 Task: Change IN PROGRESS as Status of Issue Issue0000000156 in Backlog  in Scrum Project Project0000000032 in Jira. Change IN PROGRESS as Status of Issue Issue0000000158 in Backlog  in Scrum Project Project0000000032 in Jira. Change IN PROGRESS as Status of Issue Issue0000000160 in Backlog  in Scrum Project Project0000000032 in Jira. Assign Person0000000061 as Assignee of Issue Issue0000000151 in Backlog  in Scrum Project Project0000000031 in Jira. Assign Person0000000061 as Assignee of Issue Issue0000000152 in Backlog  in Scrum Project Project0000000031 in Jira
Action: Mouse moved to (360, 214)
Screenshot: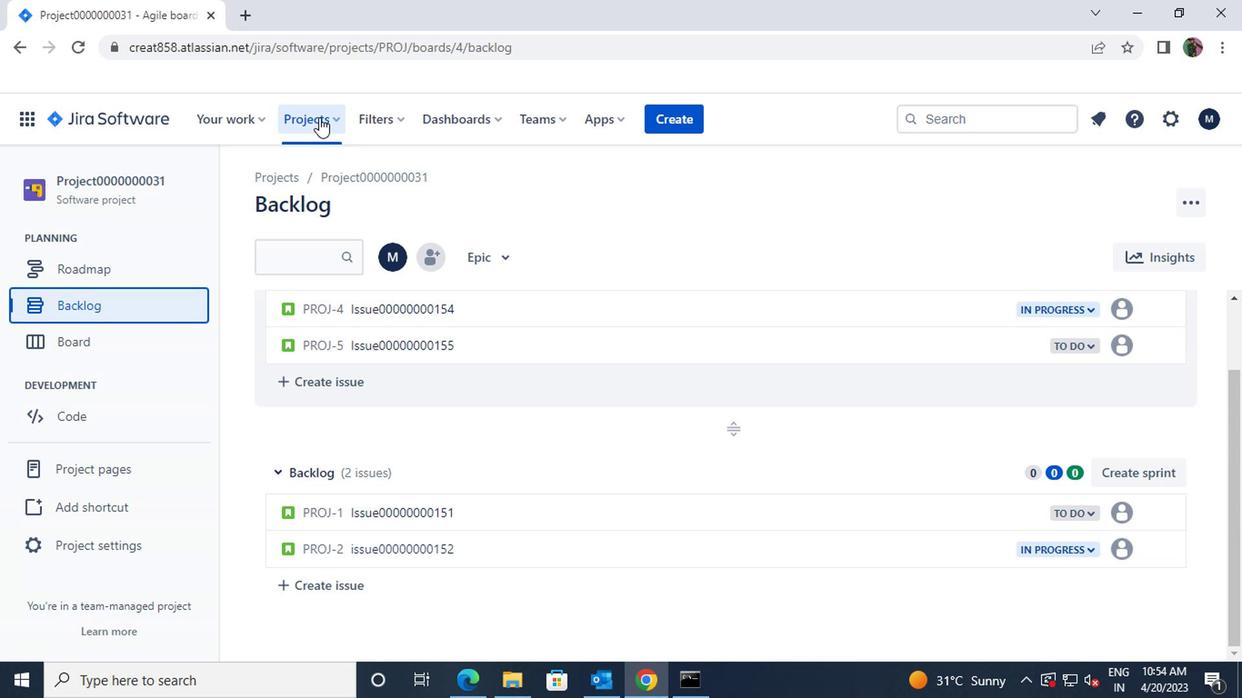 
Action: Mouse pressed left at (360, 214)
Screenshot: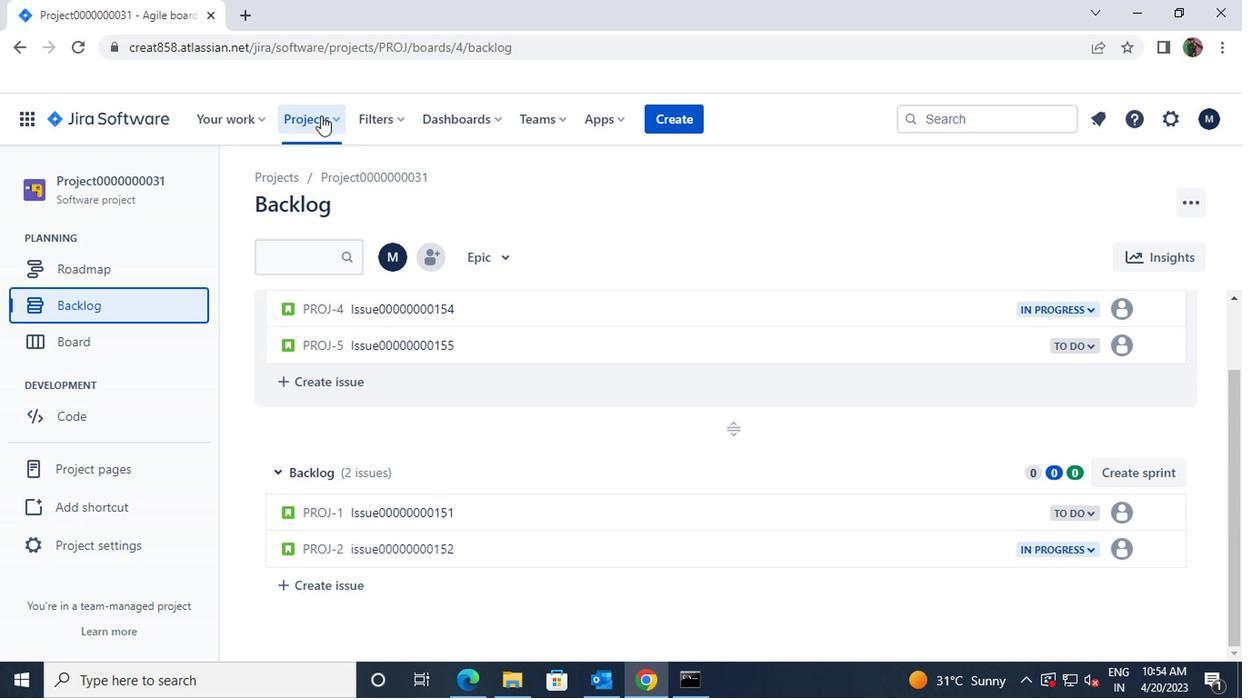 
Action: Mouse moved to (389, 299)
Screenshot: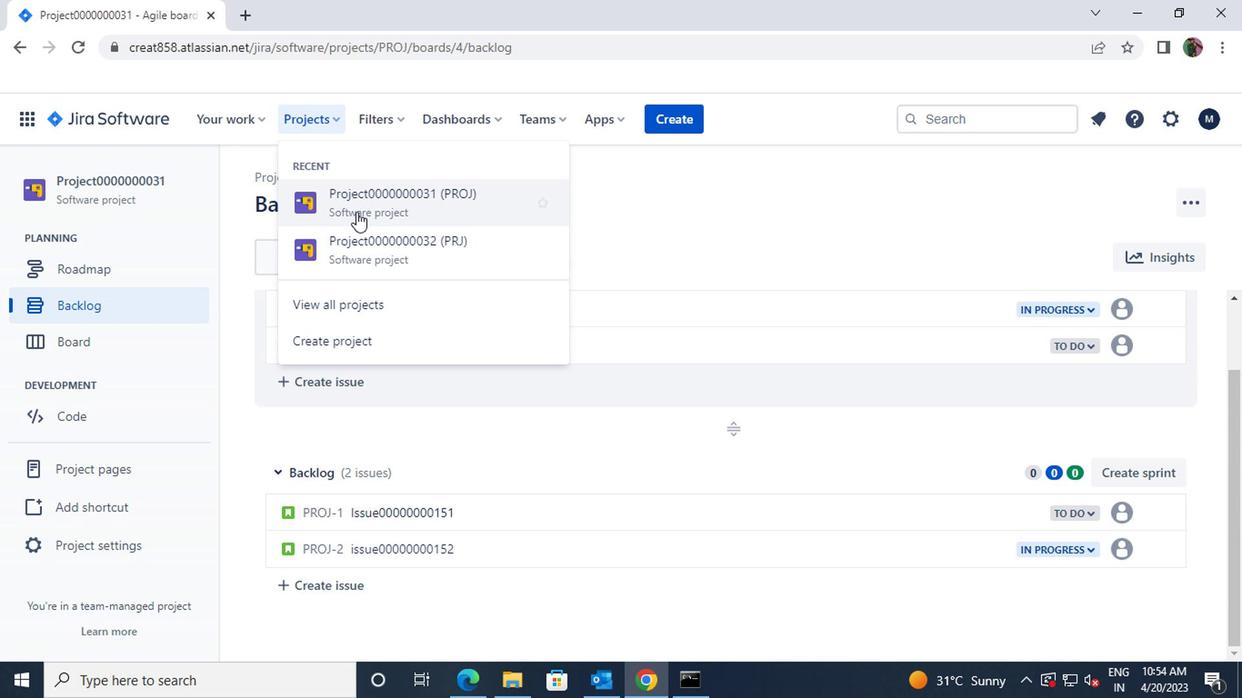 
Action: Mouse pressed left at (389, 299)
Screenshot: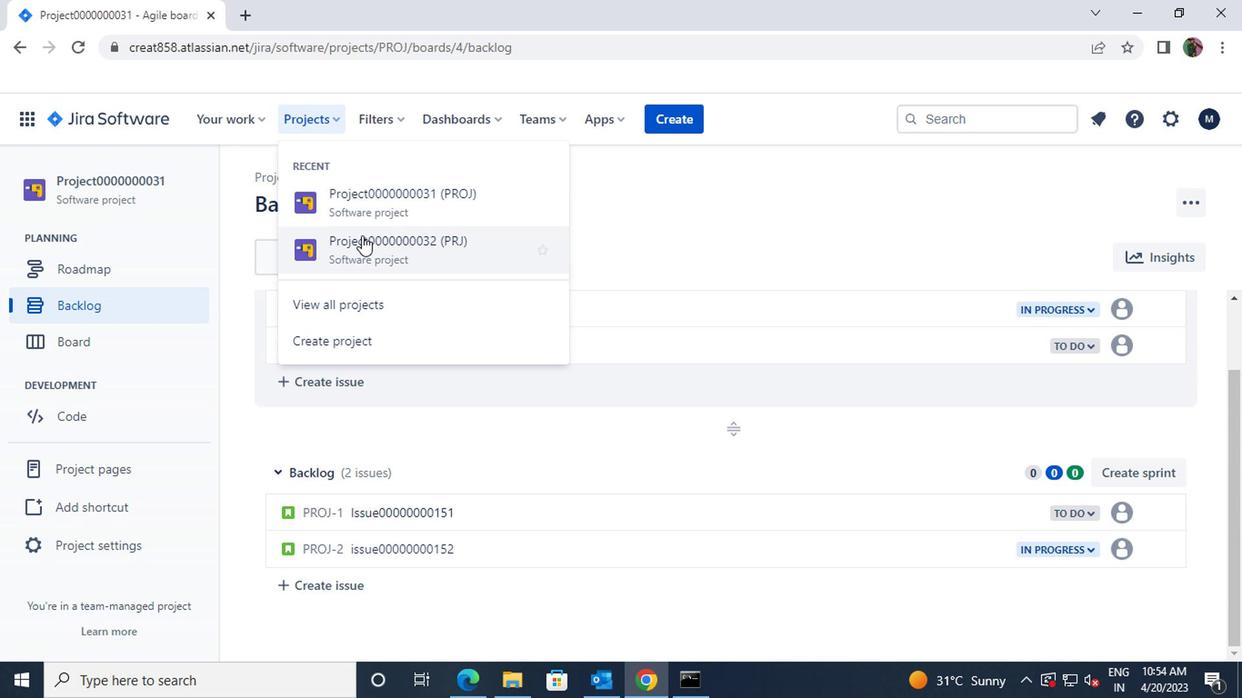 
Action: Mouse moved to (214, 352)
Screenshot: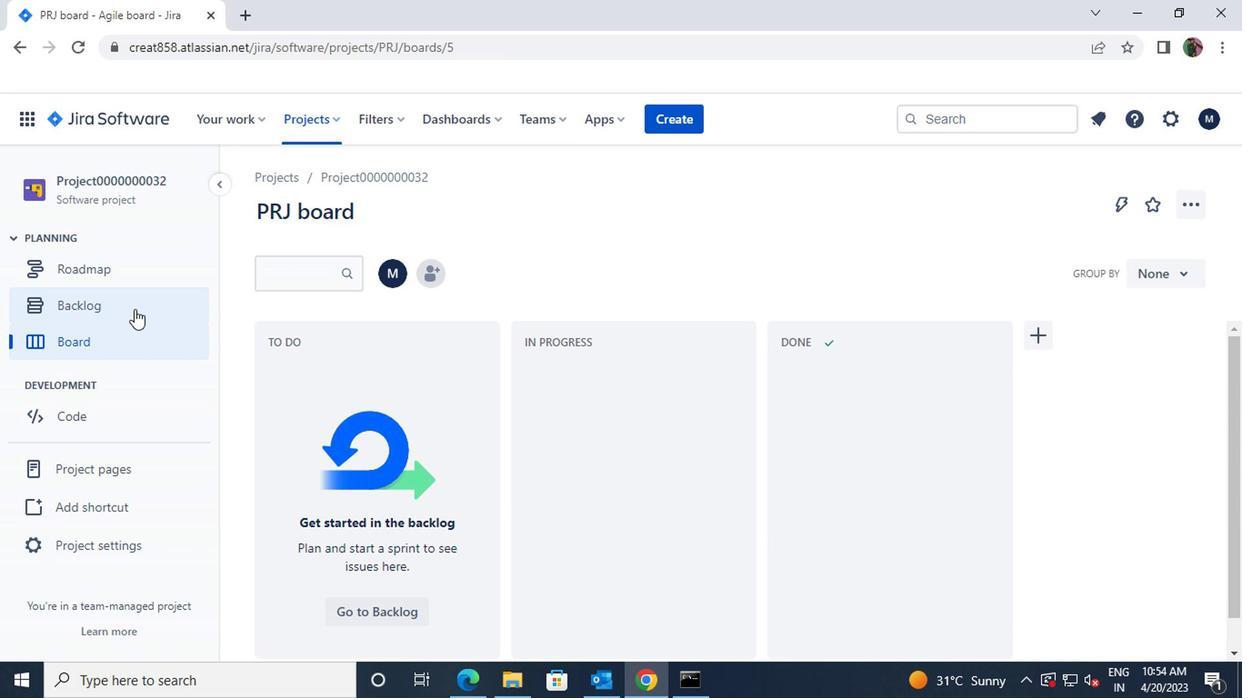 
Action: Mouse pressed left at (214, 352)
Screenshot: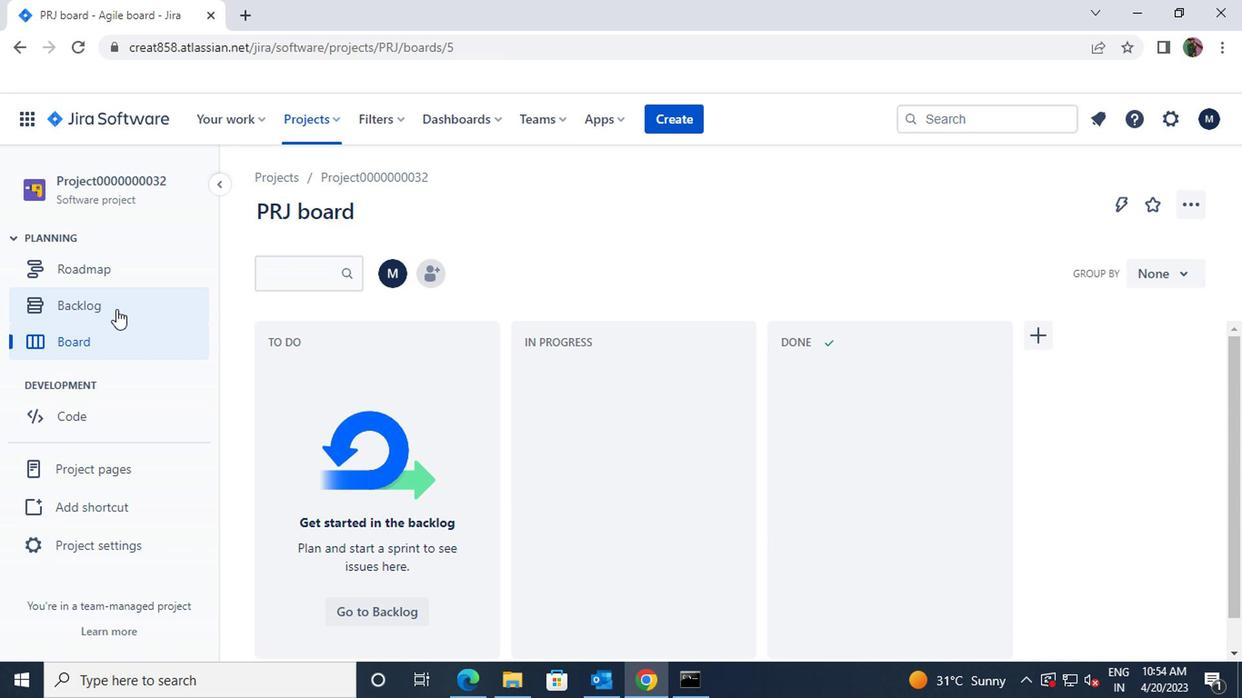 
Action: Mouse moved to (909, 385)
Screenshot: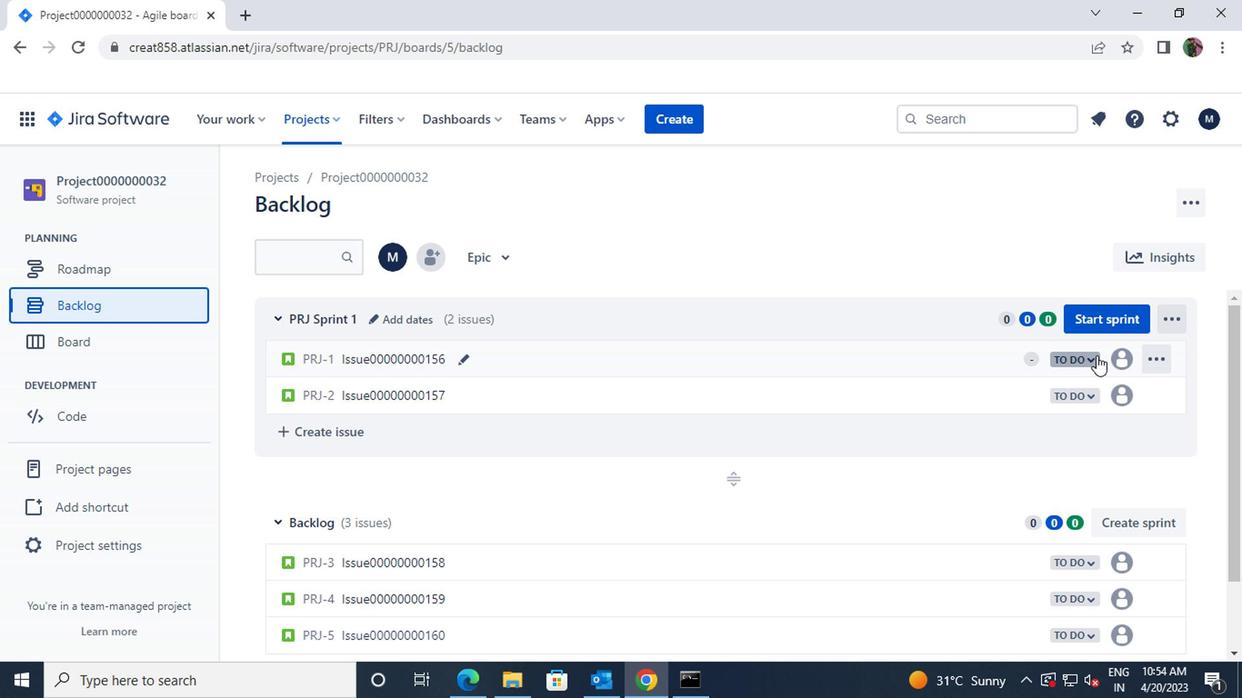 
Action: Mouse pressed left at (909, 385)
Screenshot: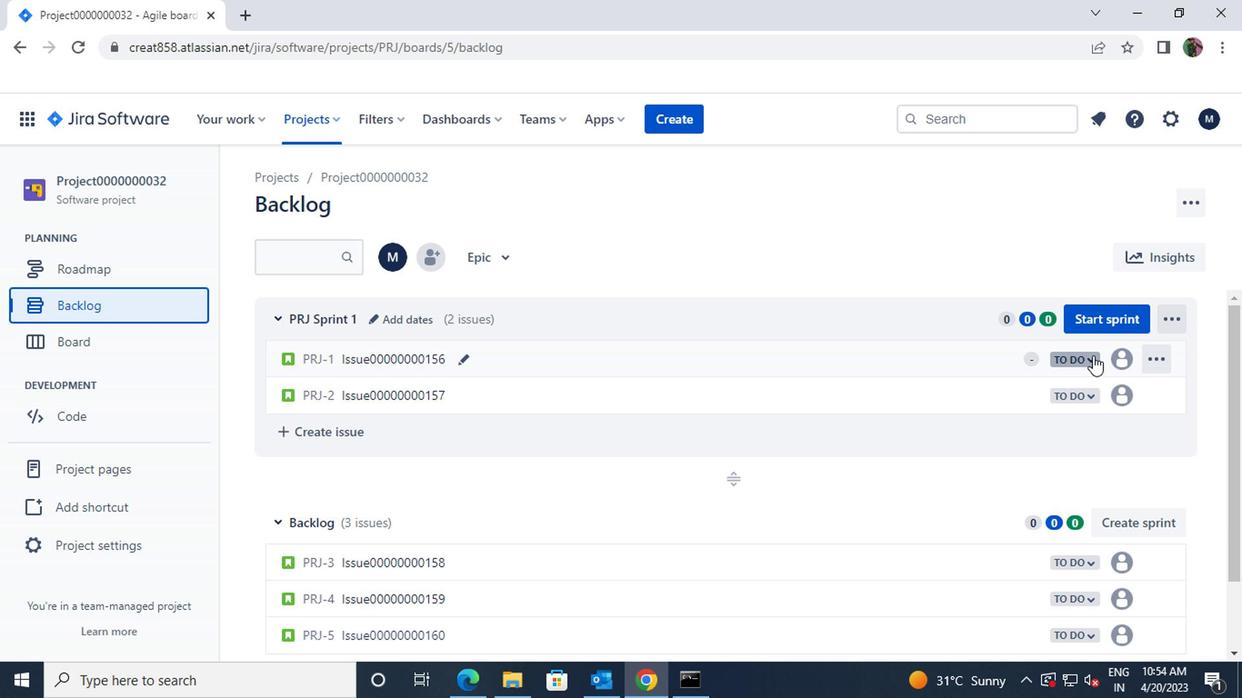 
Action: Mouse moved to (817, 409)
Screenshot: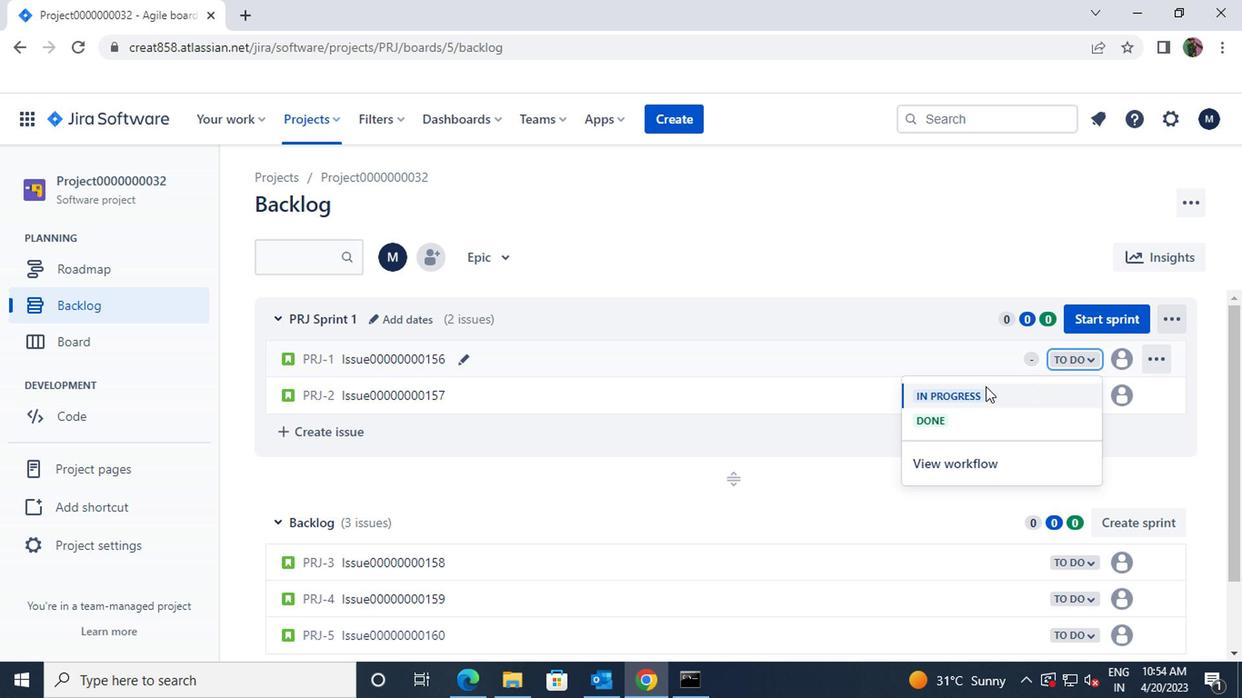 
Action: Mouse pressed left at (817, 409)
Screenshot: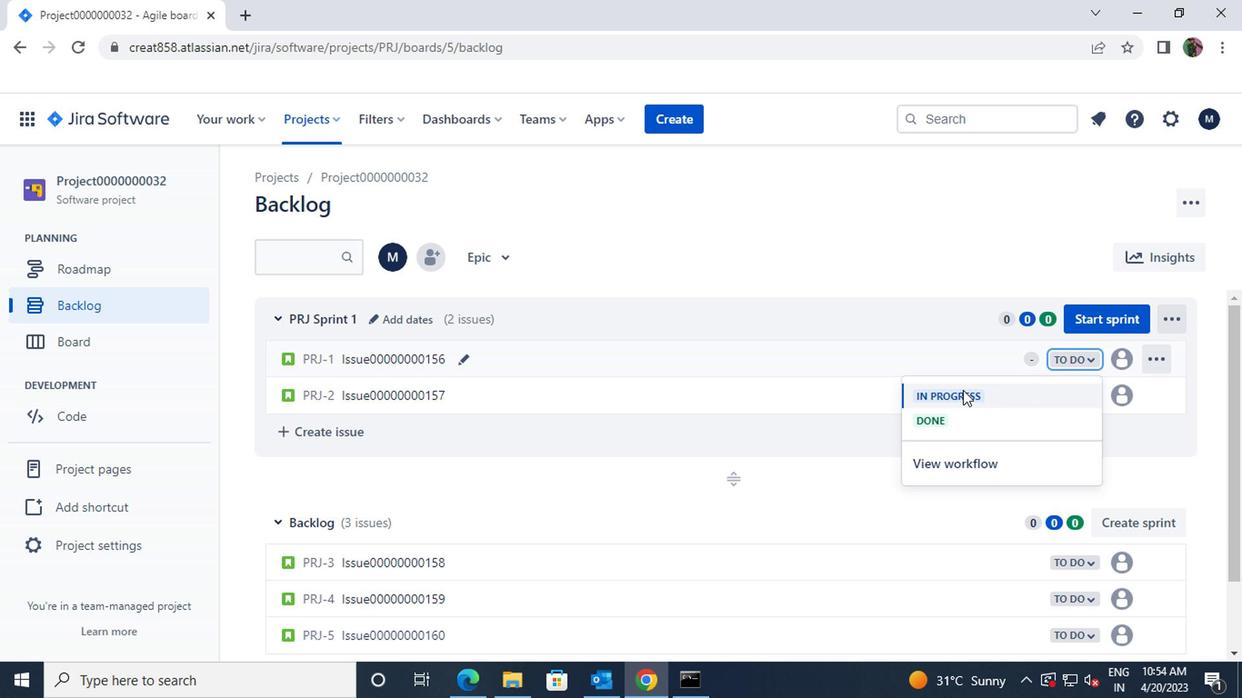 
Action: Mouse moved to (909, 532)
Screenshot: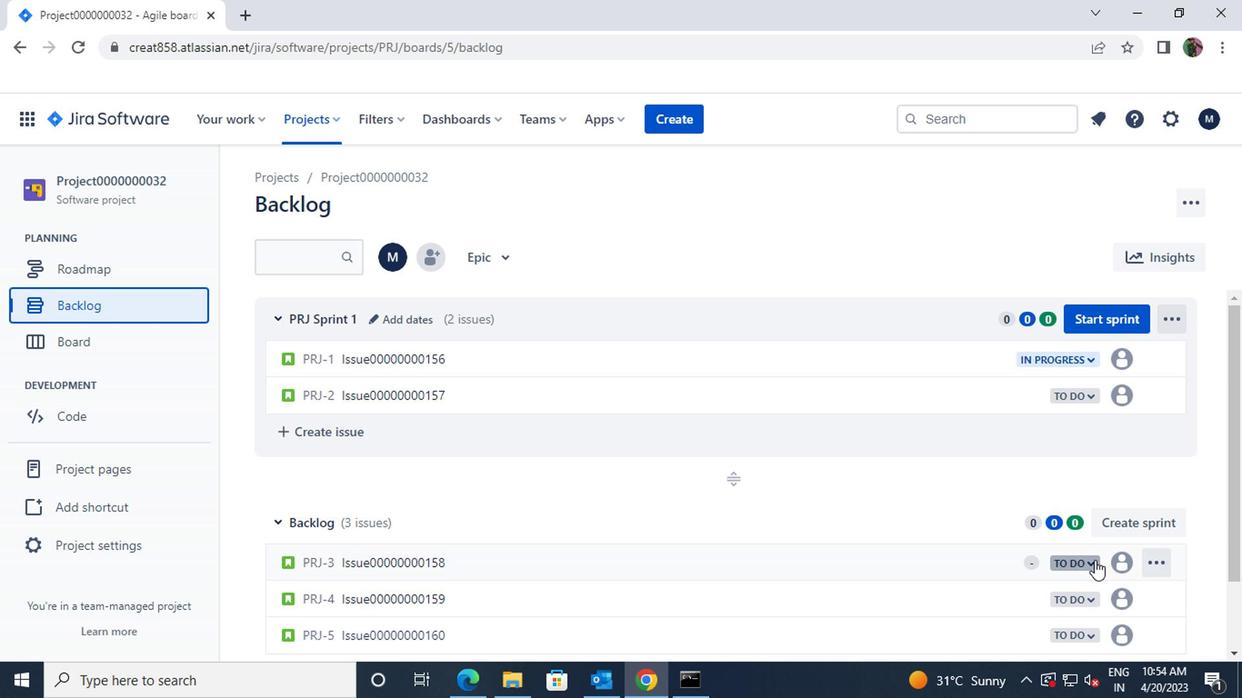 
Action: Mouse pressed left at (909, 532)
Screenshot: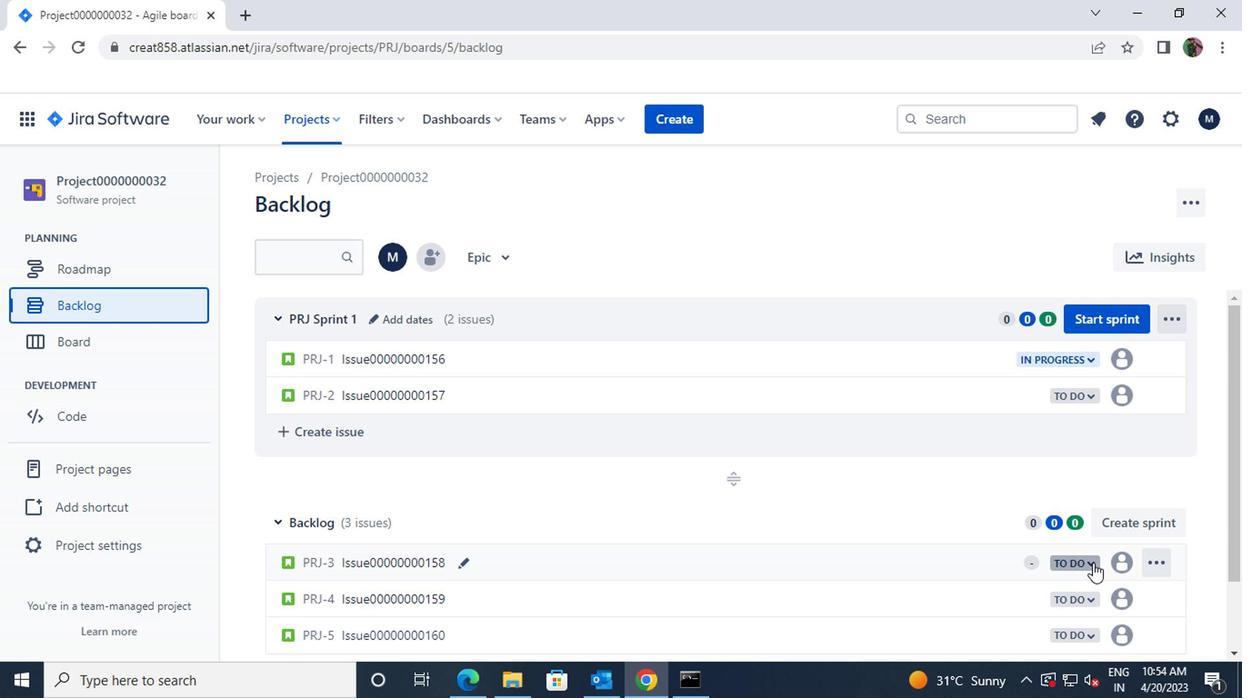 
Action: Mouse moved to (822, 456)
Screenshot: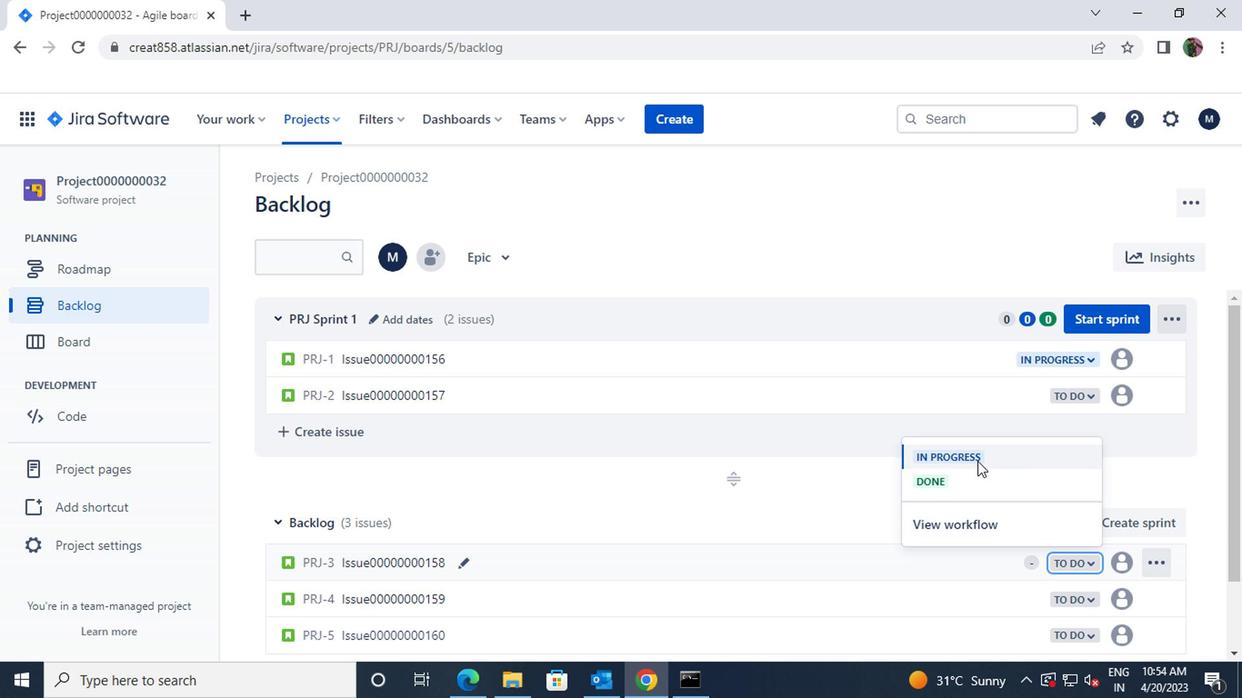 
Action: Mouse pressed left at (822, 456)
Screenshot: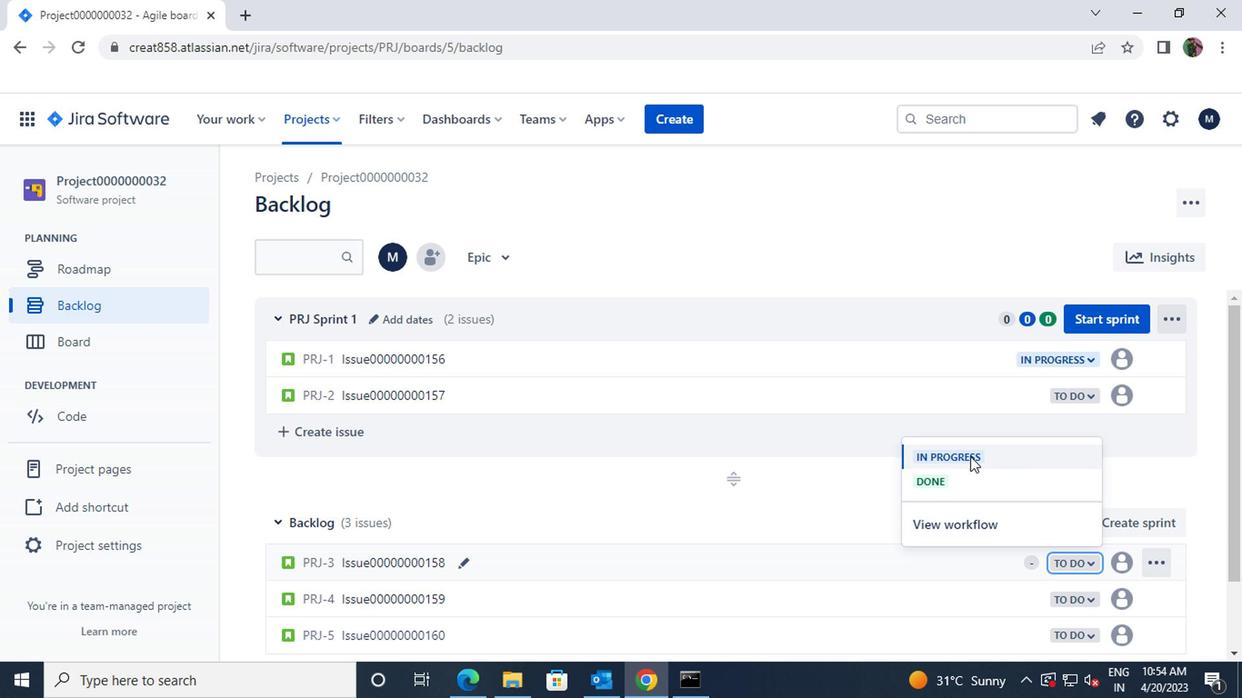 
Action: Mouse scrolled (822, 456) with delta (0, 0)
Screenshot: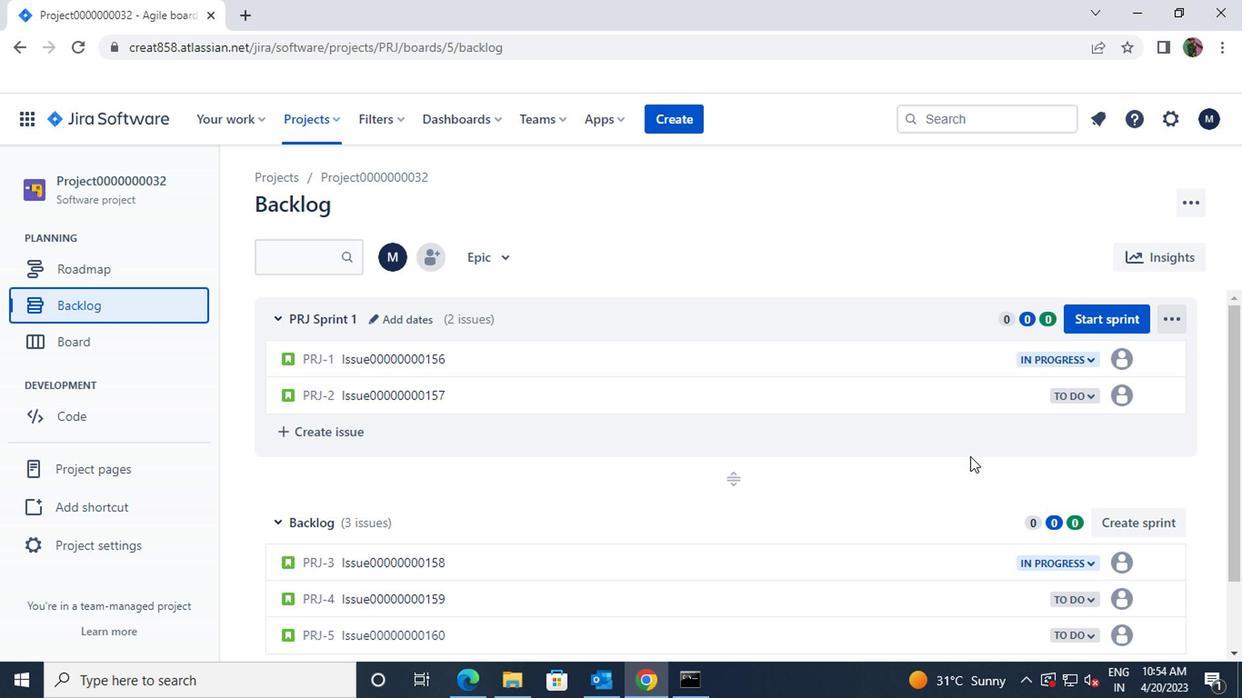 
Action: Mouse scrolled (822, 456) with delta (0, 0)
Screenshot: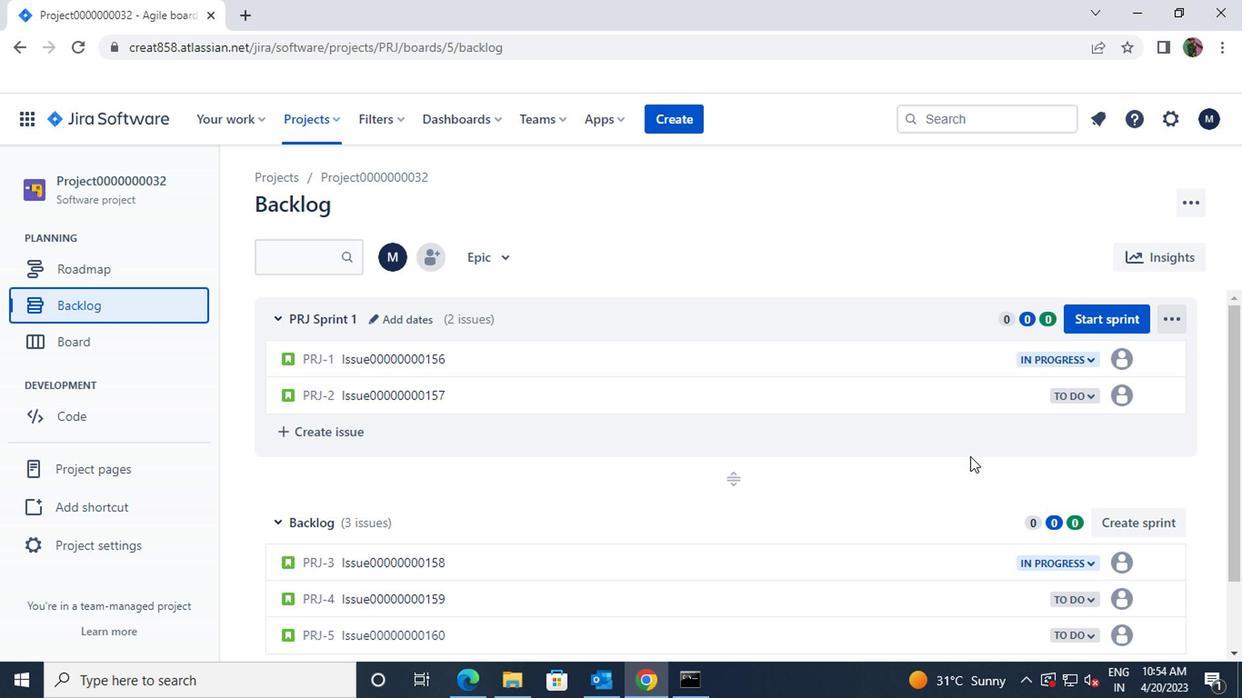 
Action: Mouse moved to (906, 521)
Screenshot: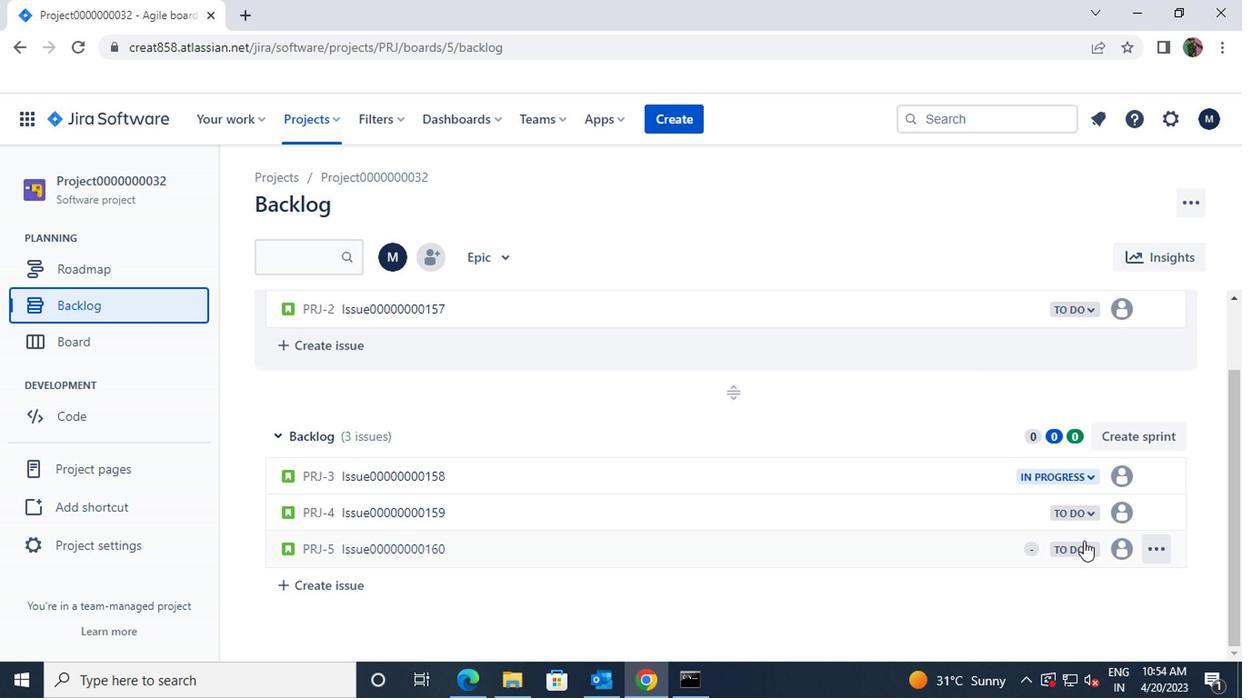 
Action: Mouse pressed left at (906, 521)
Screenshot: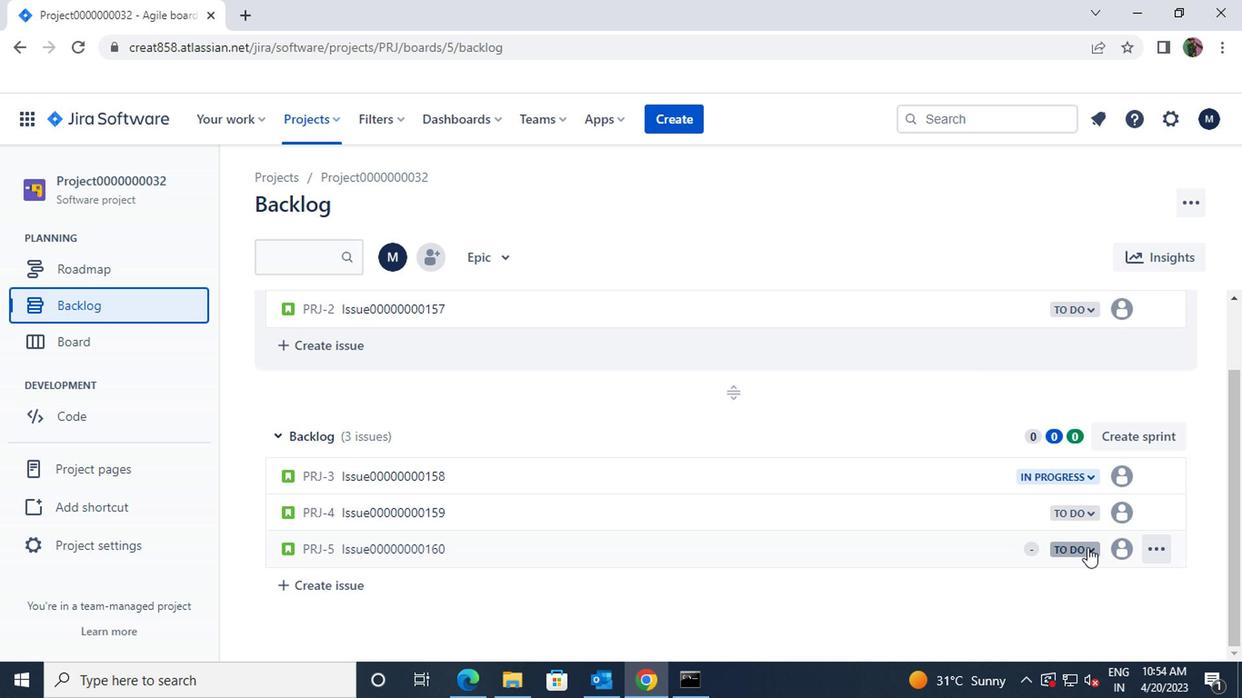 
Action: Mouse moved to (816, 447)
Screenshot: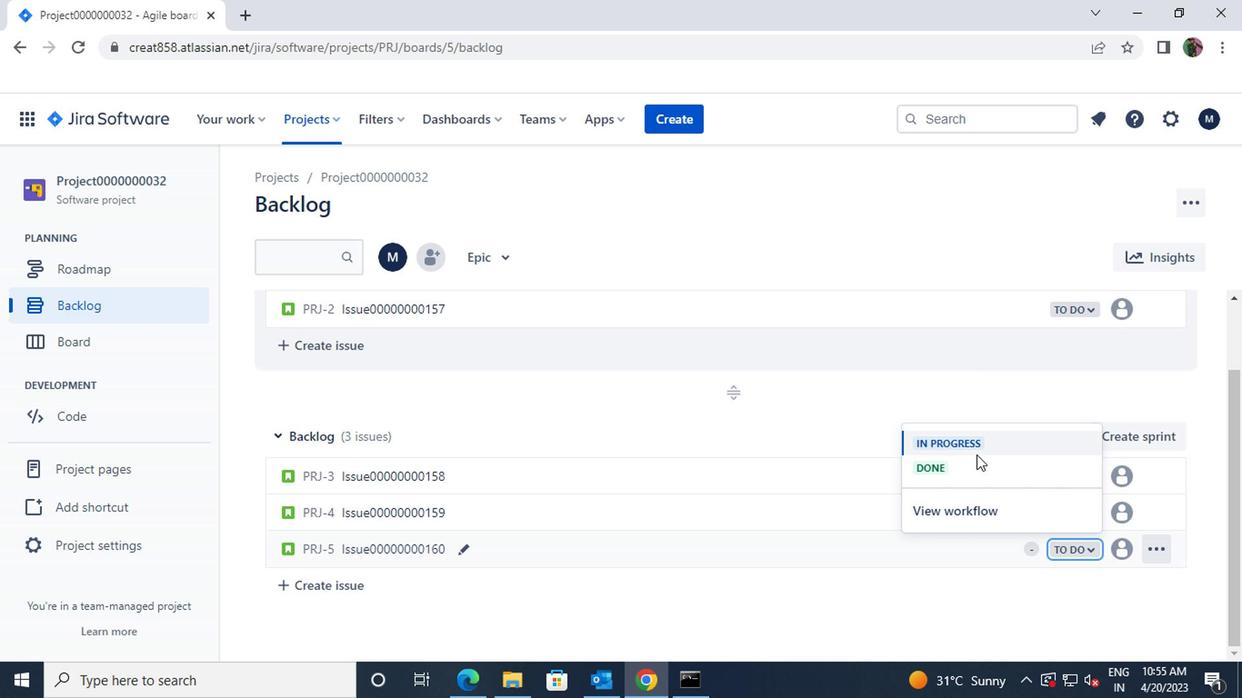 
Action: Mouse pressed left at (816, 447)
Screenshot: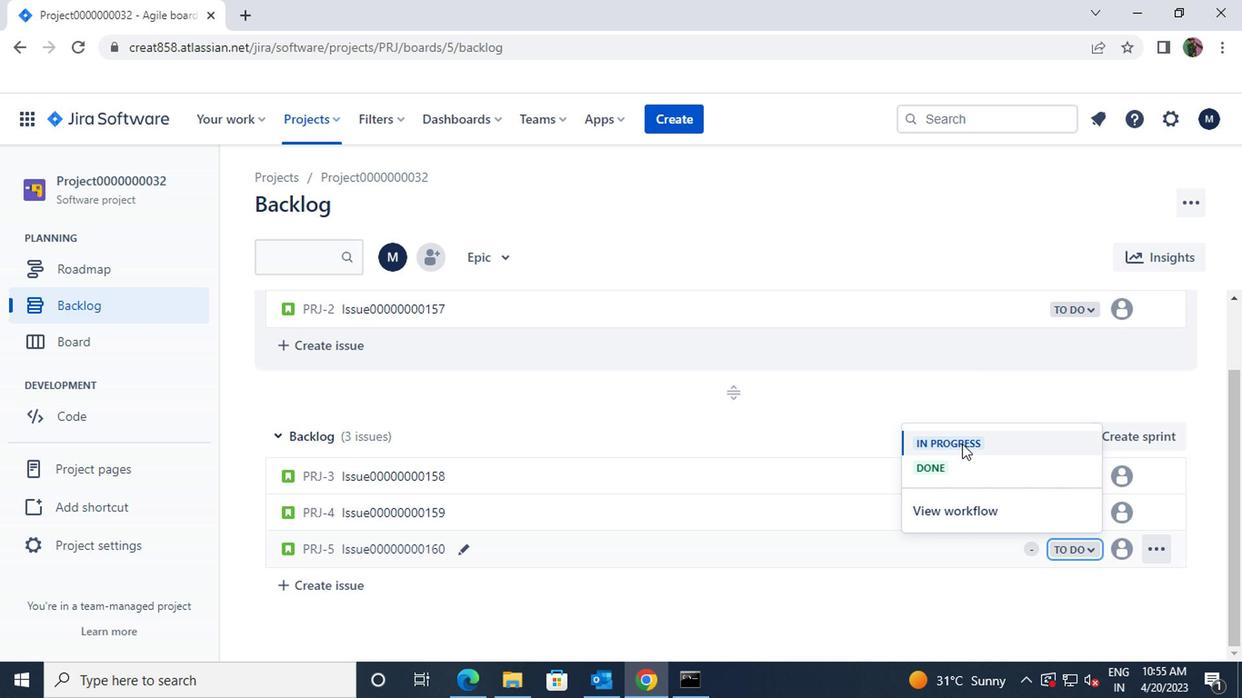 
Action: Mouse moved to (374, 220)
Screenshot: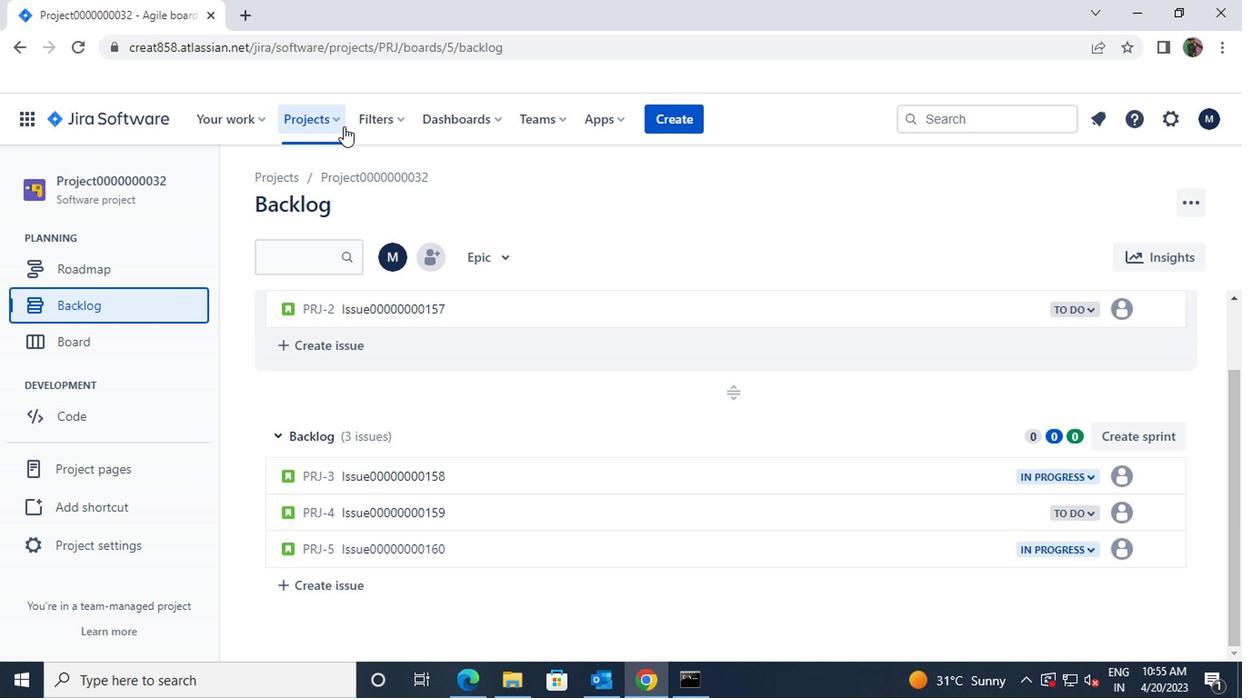 
Action: Mouse pressed left at (374, 220)
Screenshot: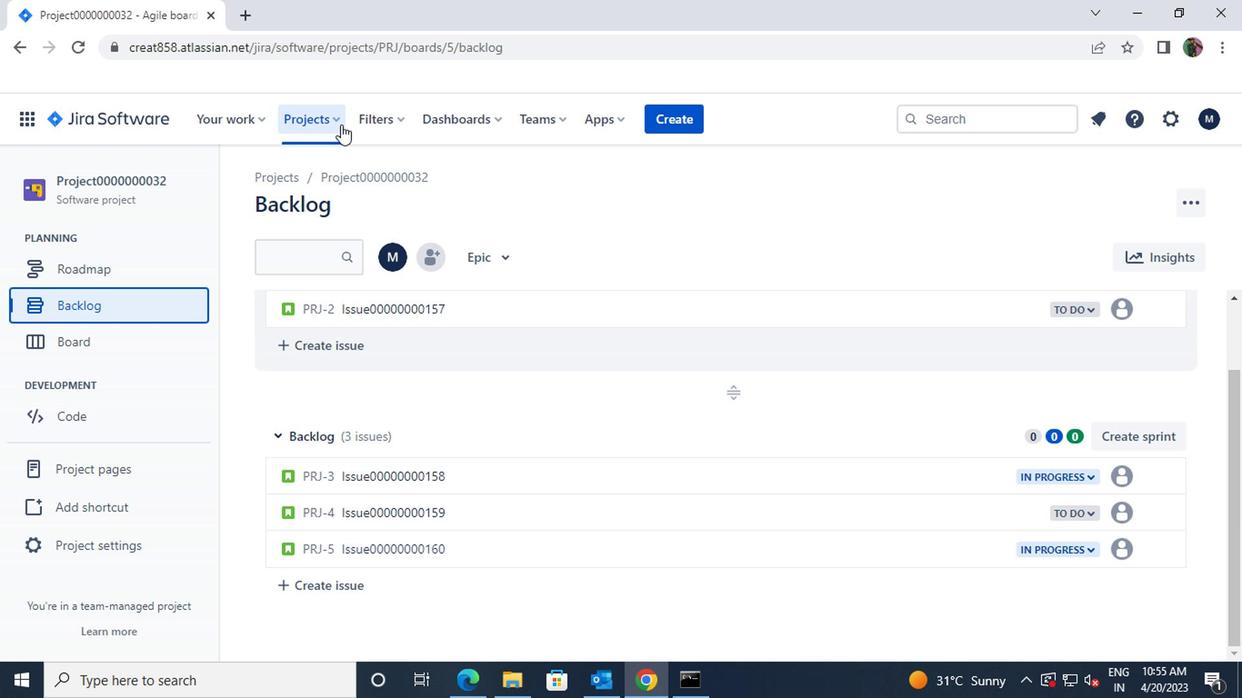 
Action: Mouse moved to (388, 266)
Screenshot: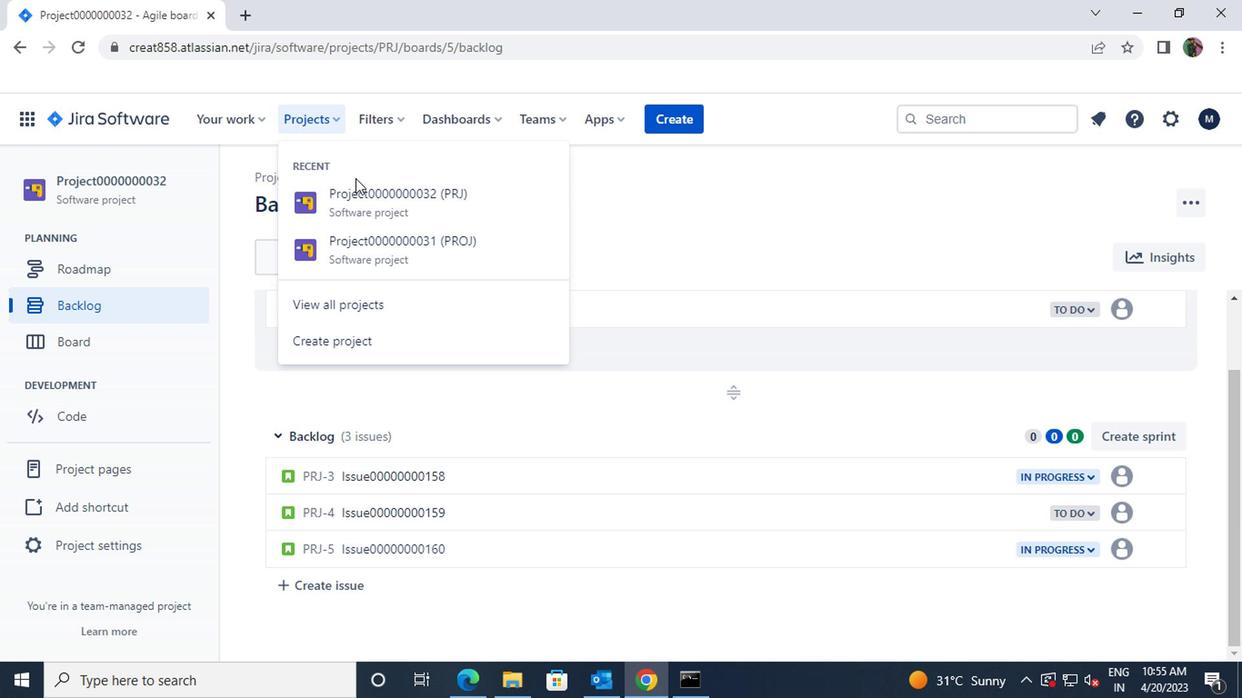 
Action: Mouse pressed left at (388, 266)
Screenshot: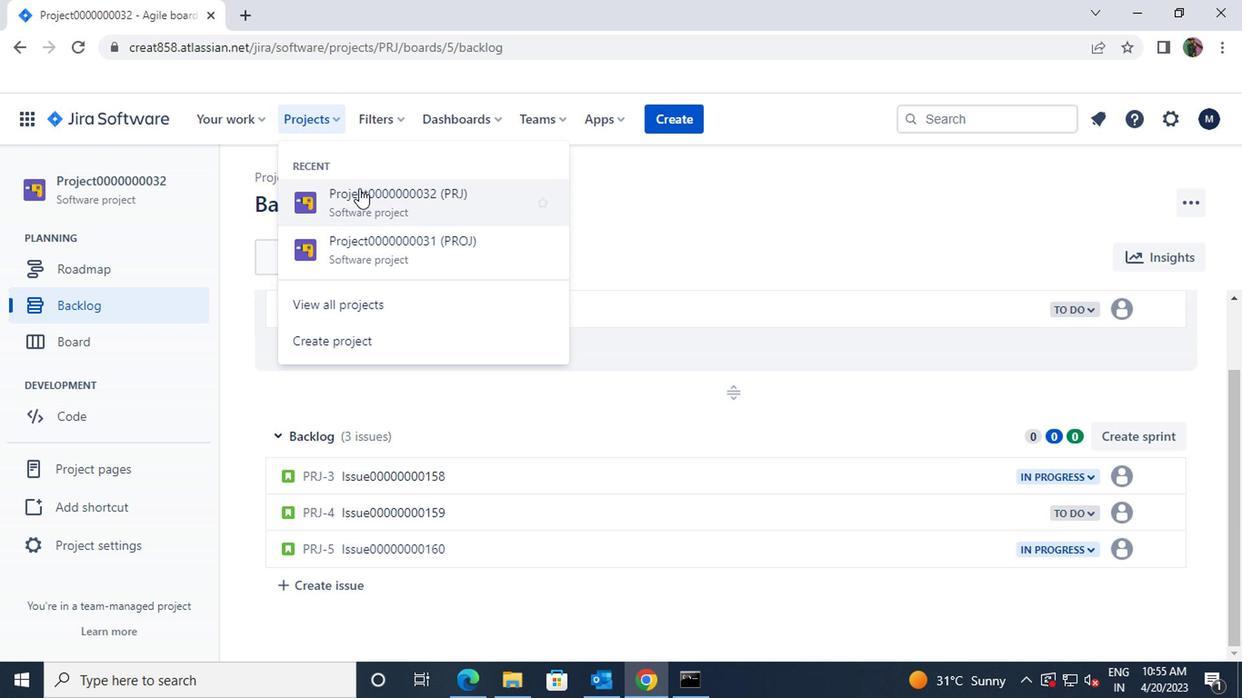 
Action: Mouse moved to (363, 214)
Screenshot: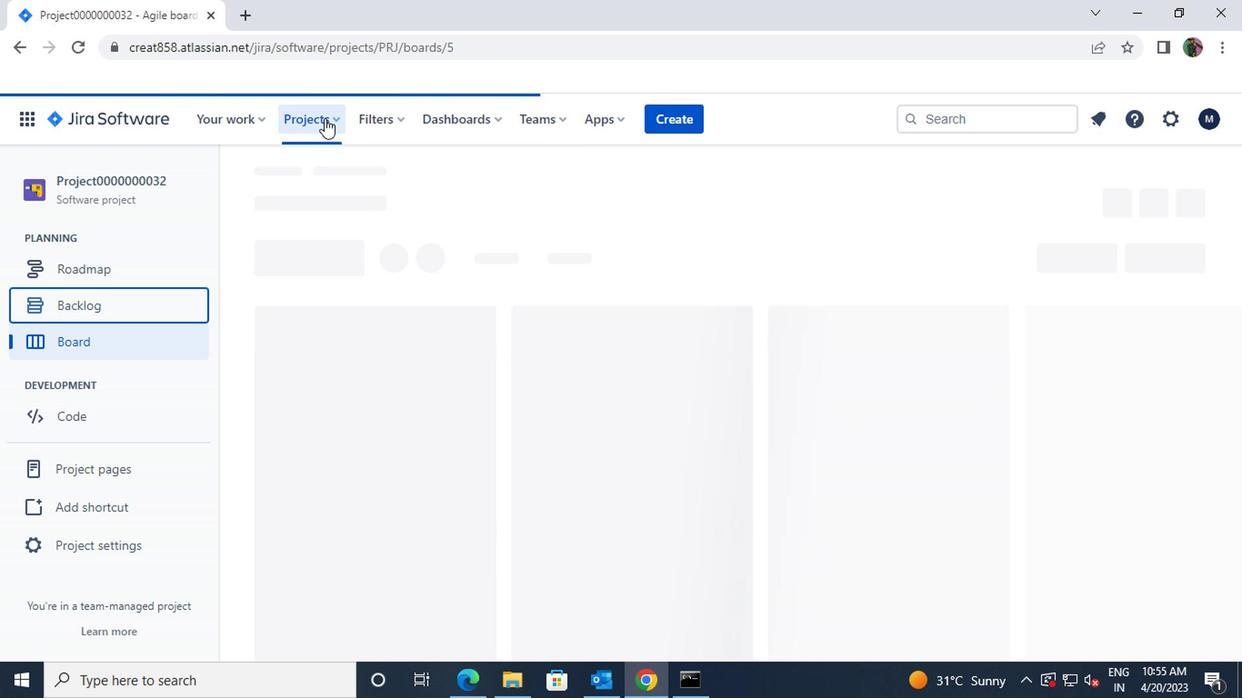 
Action: Mouse pressed left at (363, 214)
Screenshot: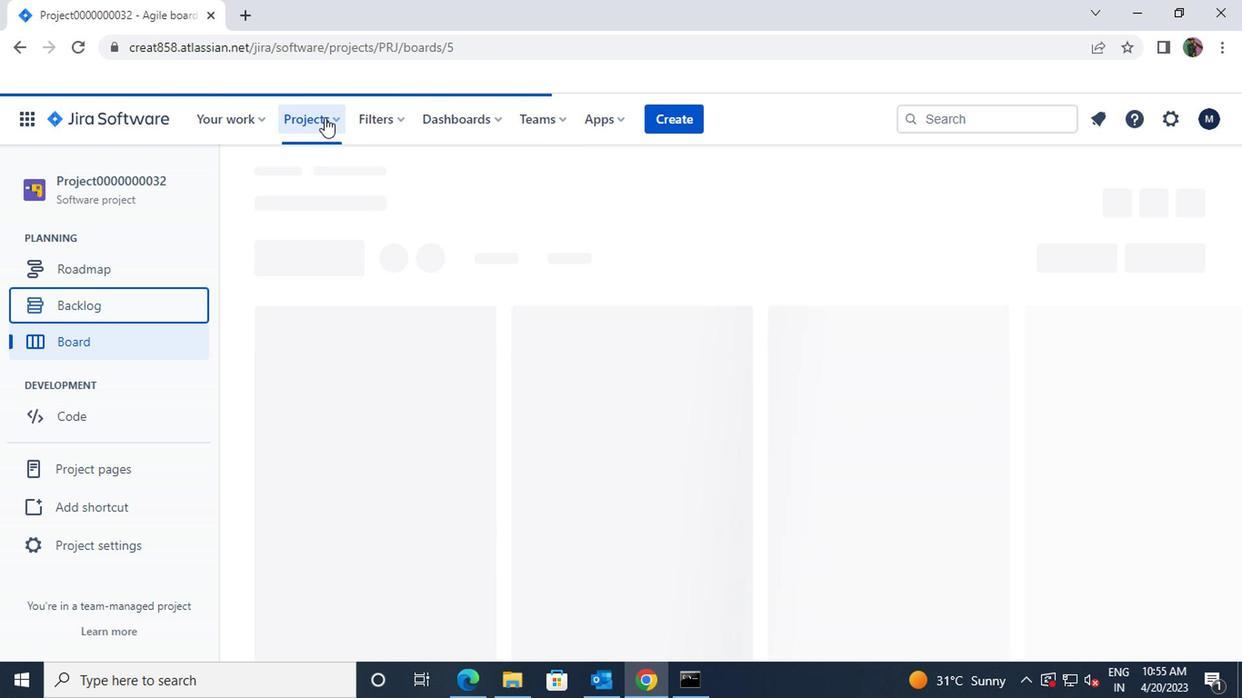 
Action: Mouse moved to (379, 305)
Screenshot: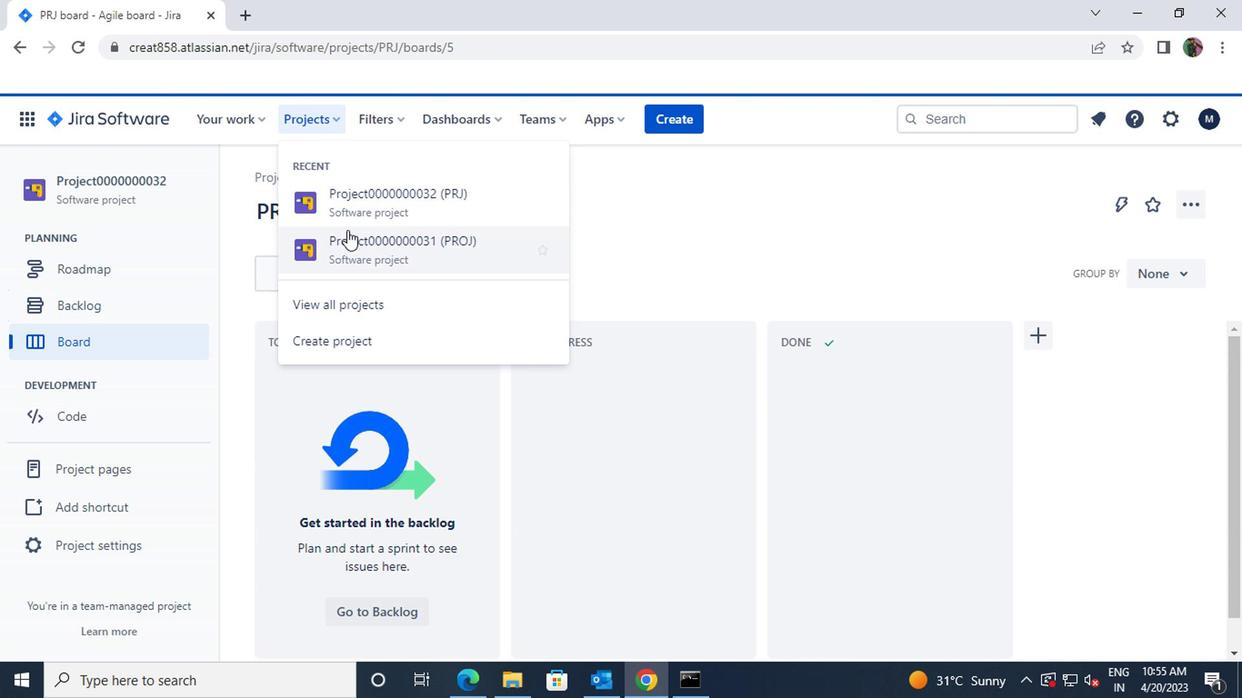 
Action: Mouse pressed left at (379, 305)
Screenshot: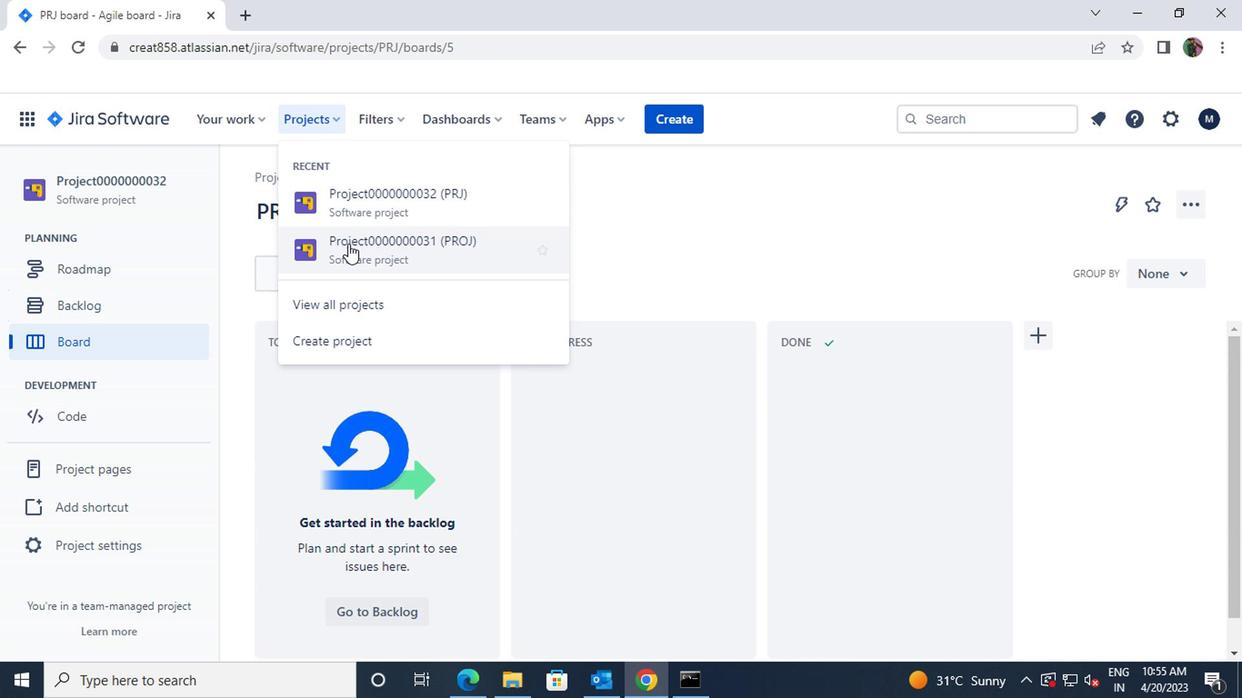 
Action: Mouse moved to (241, 351)
Screenshot: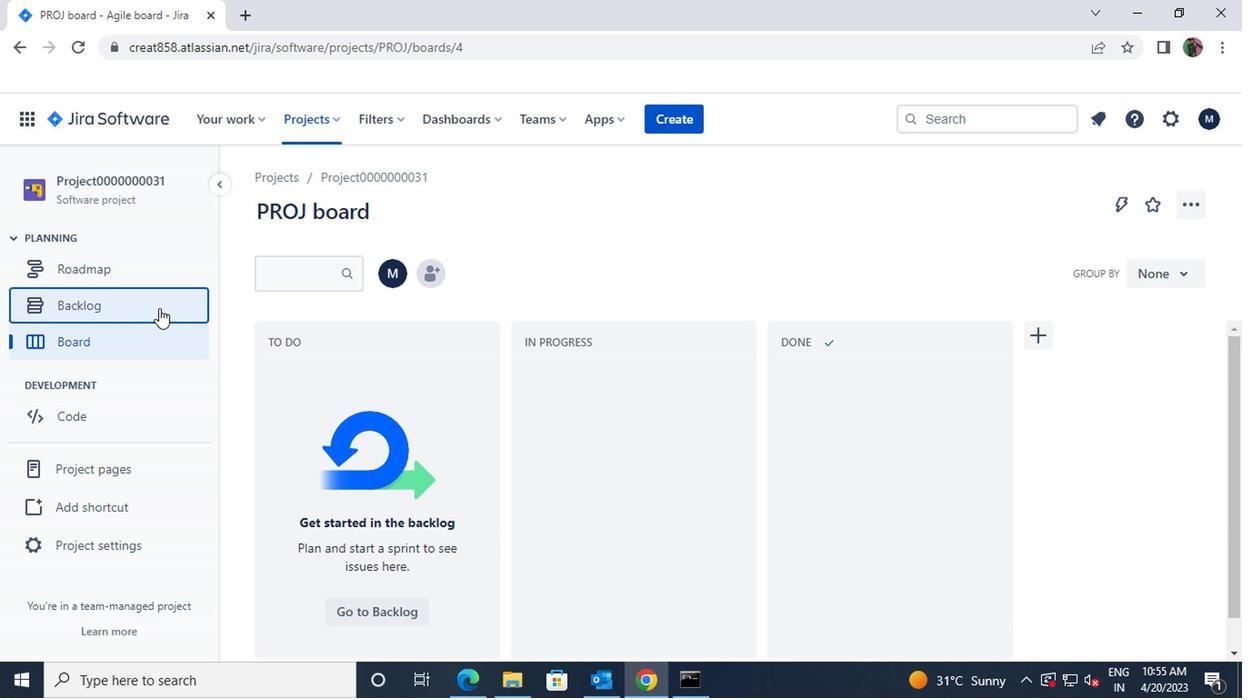 
Action: Mouse pressed left at (241, 351)
Screenshot: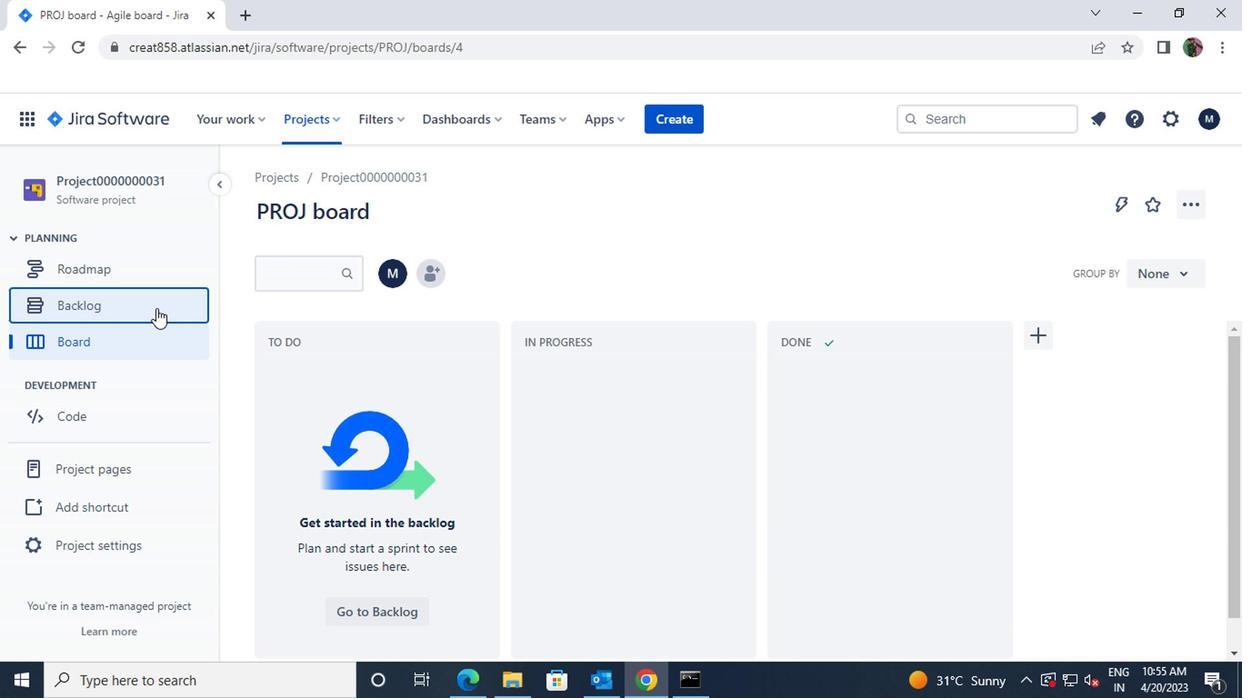
Action: Mouse moved to (488, 400)
Screenshot: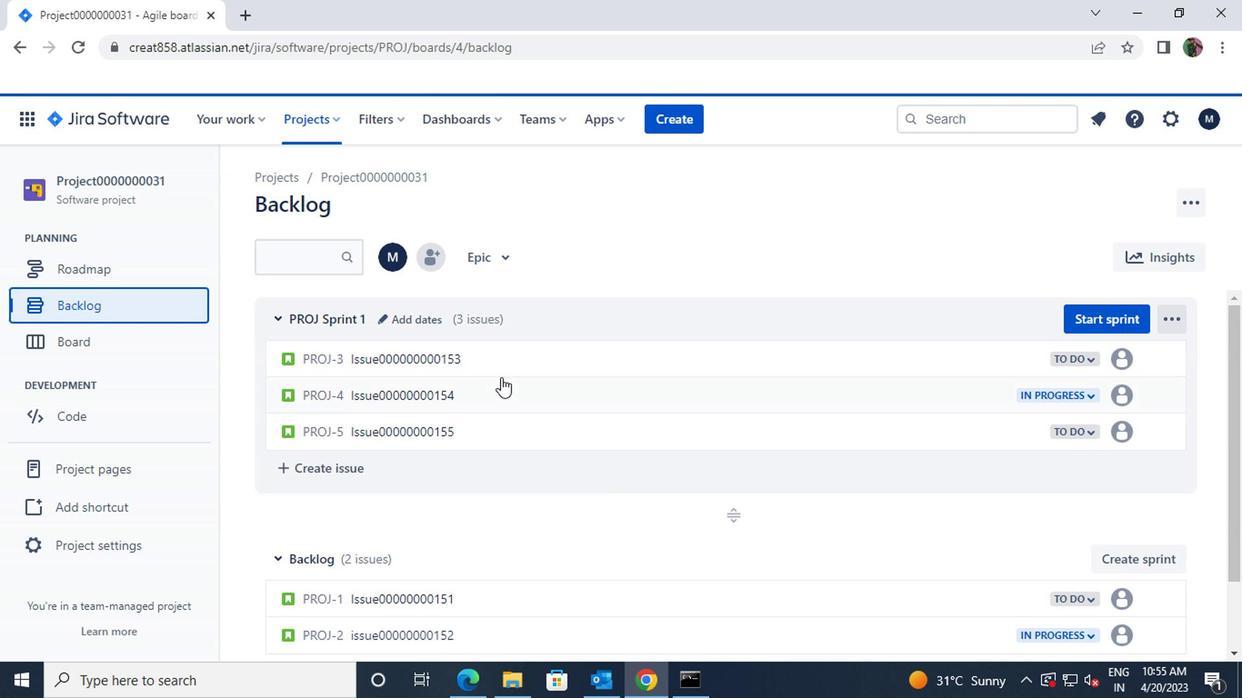 
Action: Mouse scrolled (488, 399) with delta (0, 0)
Screenshot: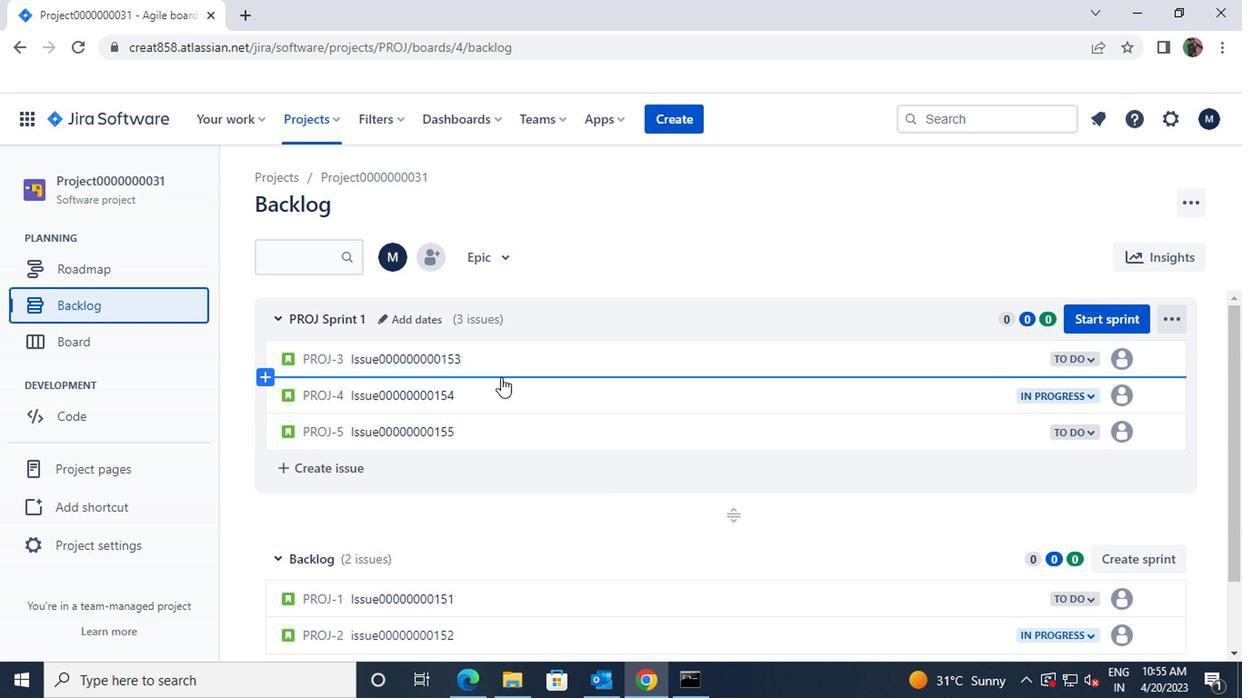
Action: Mouse moved to (931, 492)
Screenshot: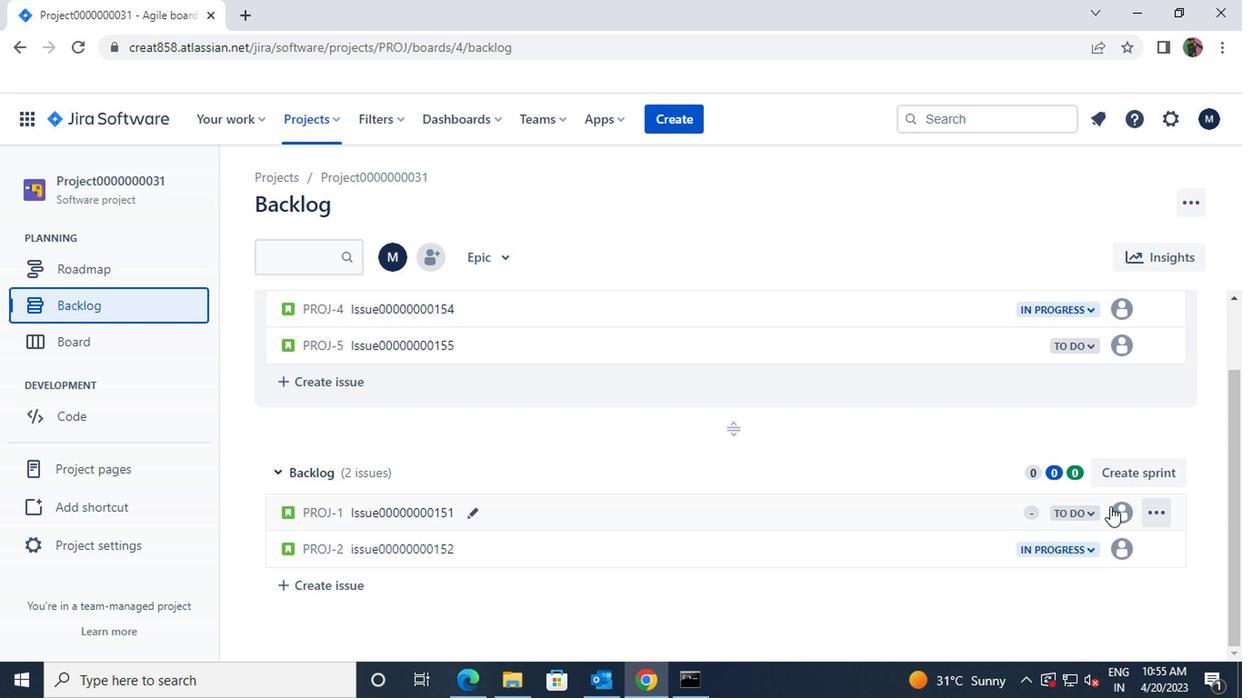 
Action: Mouse pressed left at (931, 492)
Screenshot: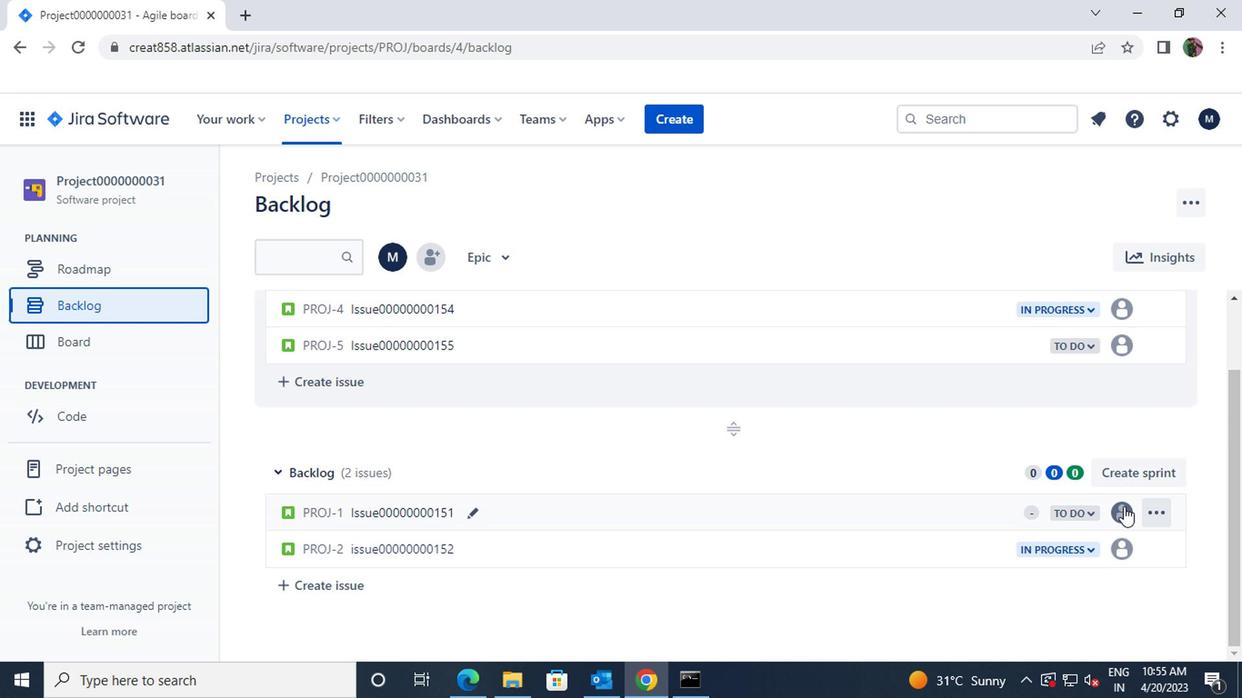 
Action: Mouse moved to (880, 545)
Screenshot: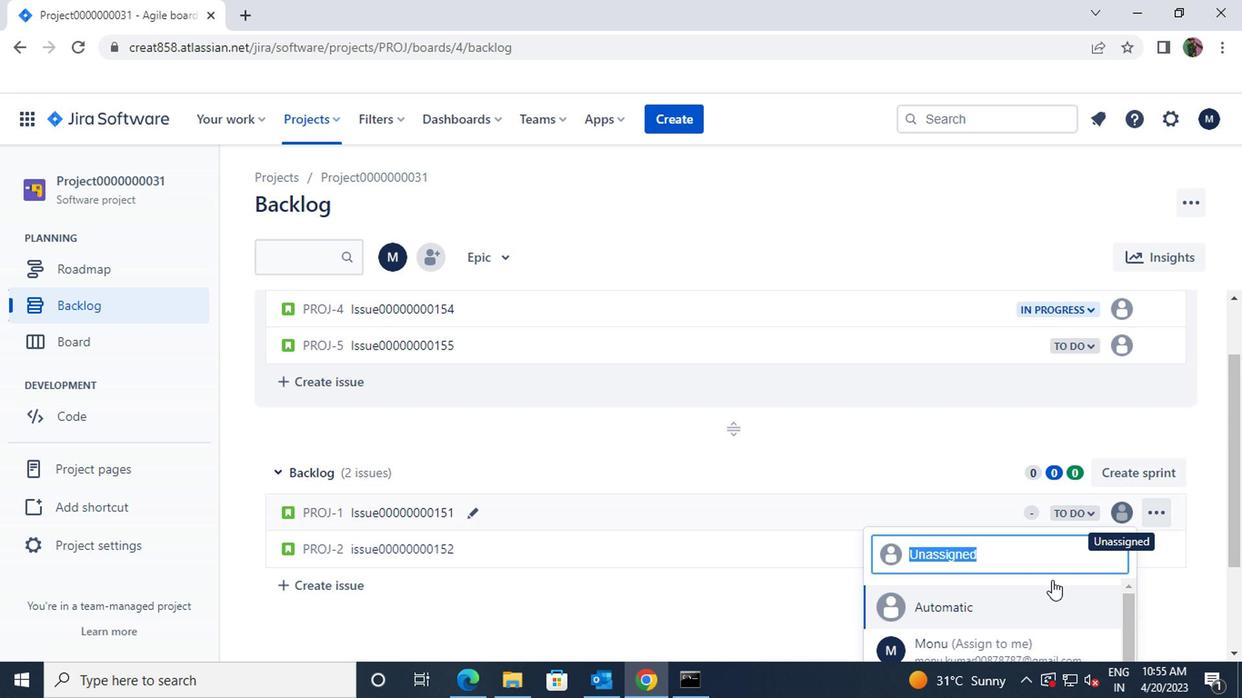 
Action: Mouse scrolled (880, 544) with delta (0, 0)
Screenshot: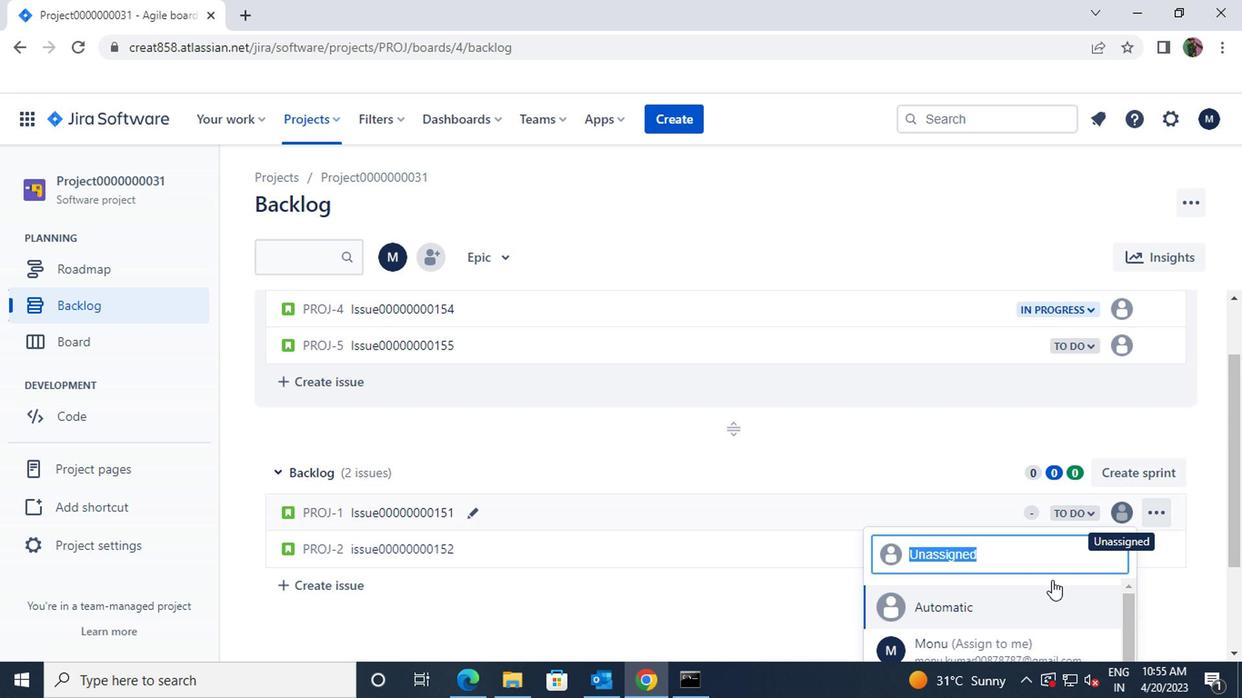 
Action: Mouse moved to (878, 546)
Screenshot: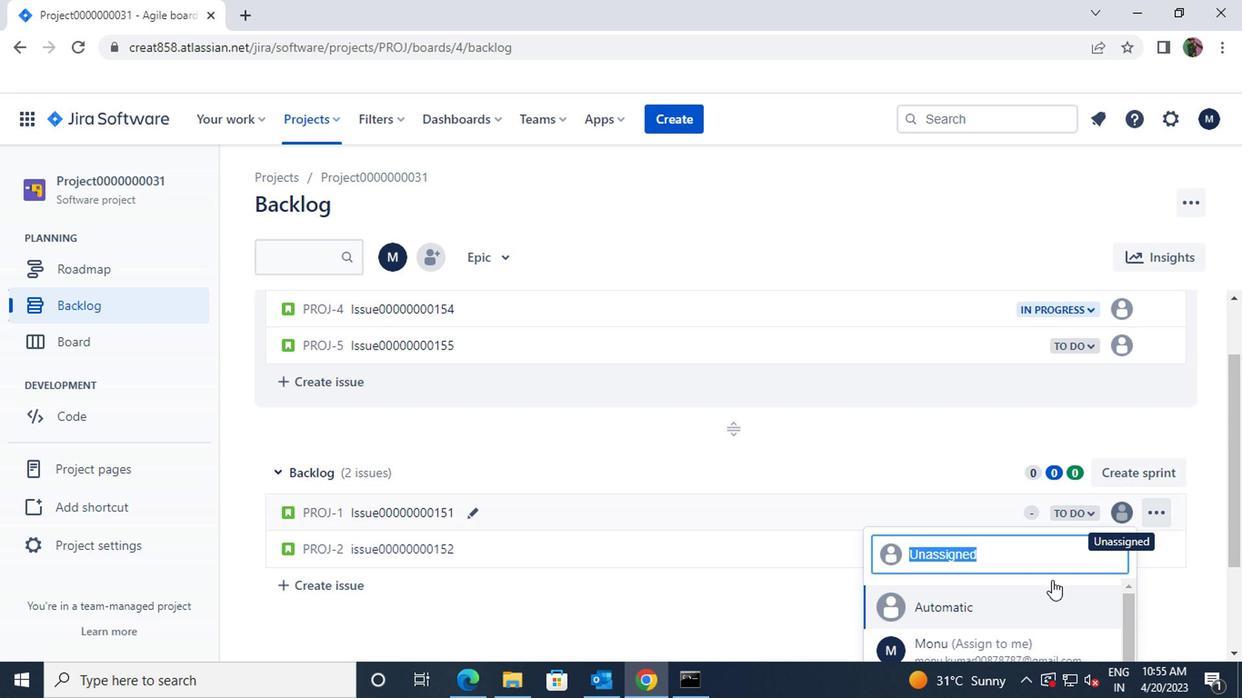 
Action: Mouse scrolled (878, 545) with delta (0, 0)
Screenshot: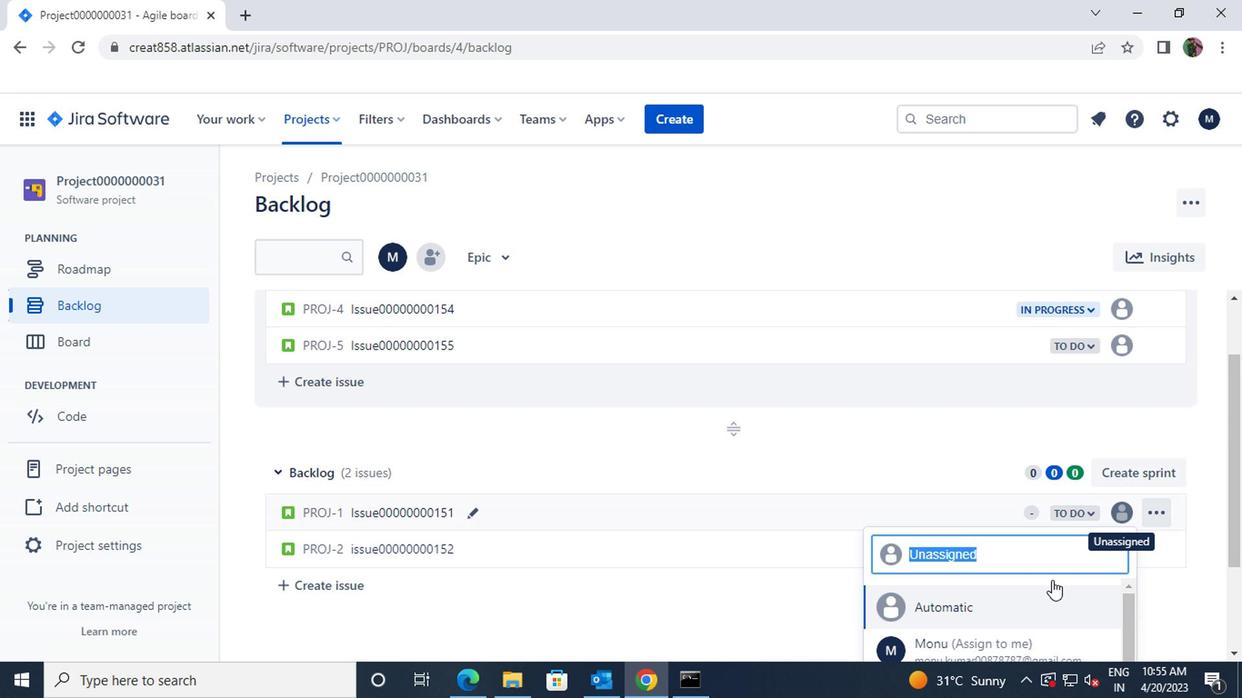 
Action: Mouse moved to (825, 588)
Screenshot: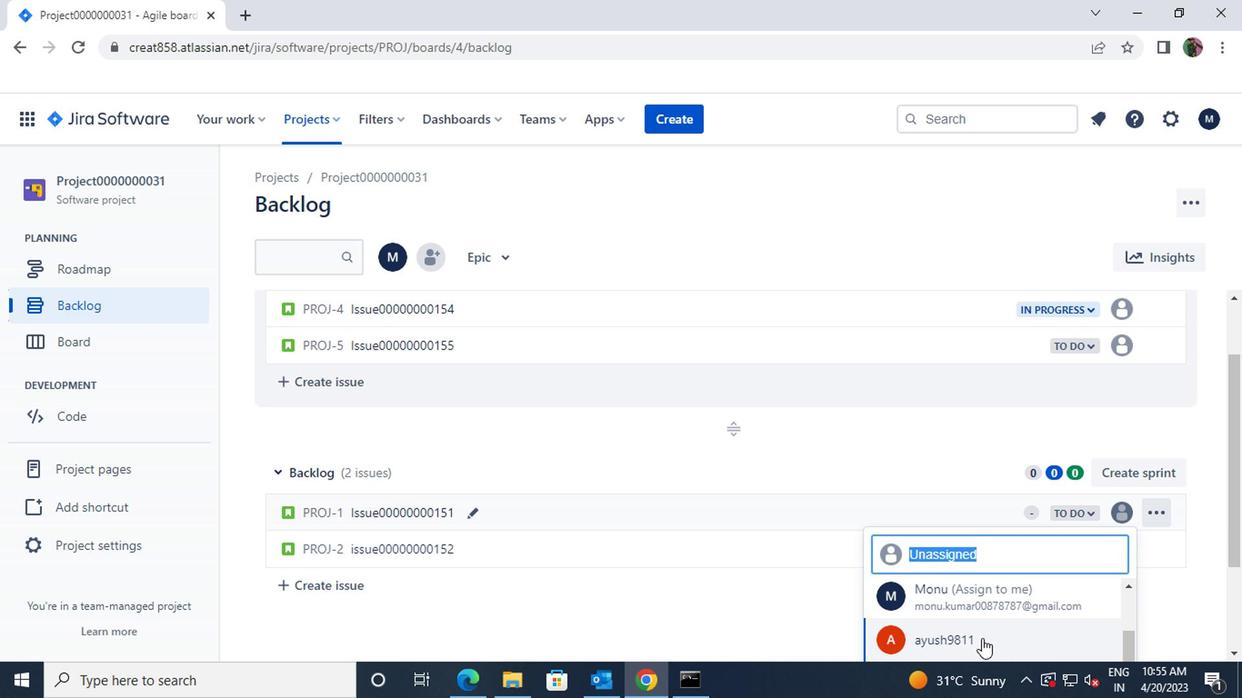 
Action: Mouse pressed left at (825, 588)
Screenshot: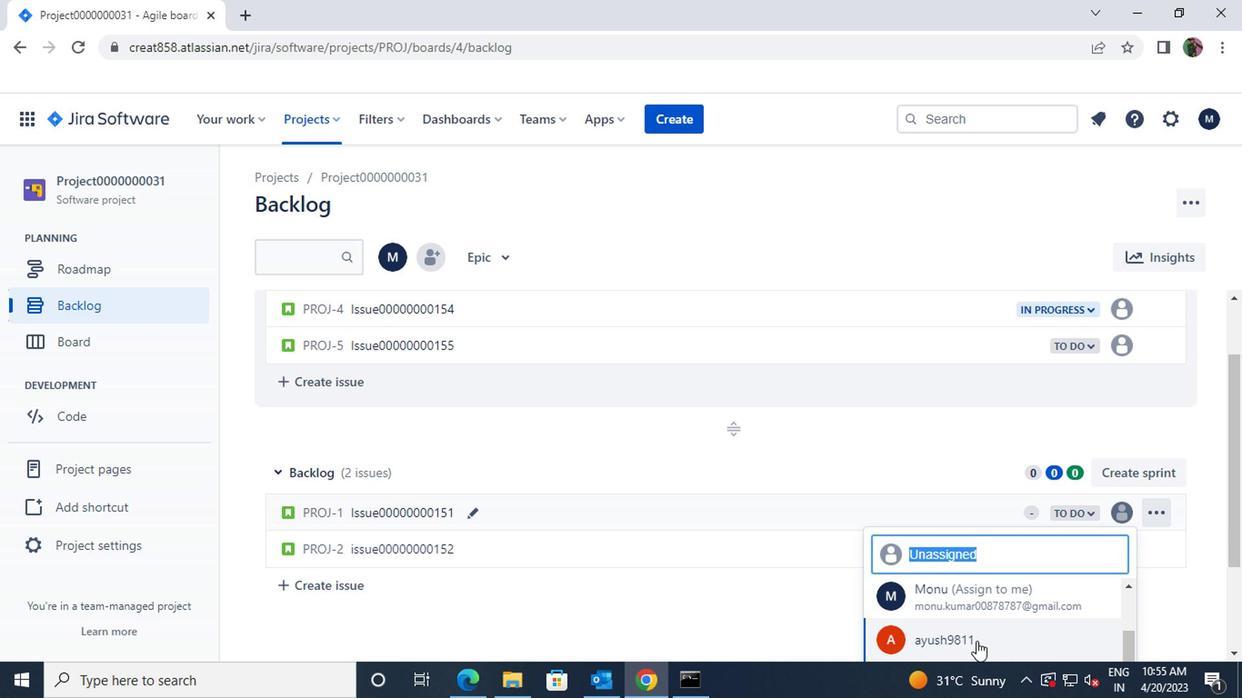 
Action: Mouse moved to (928, 523)
Screenshot: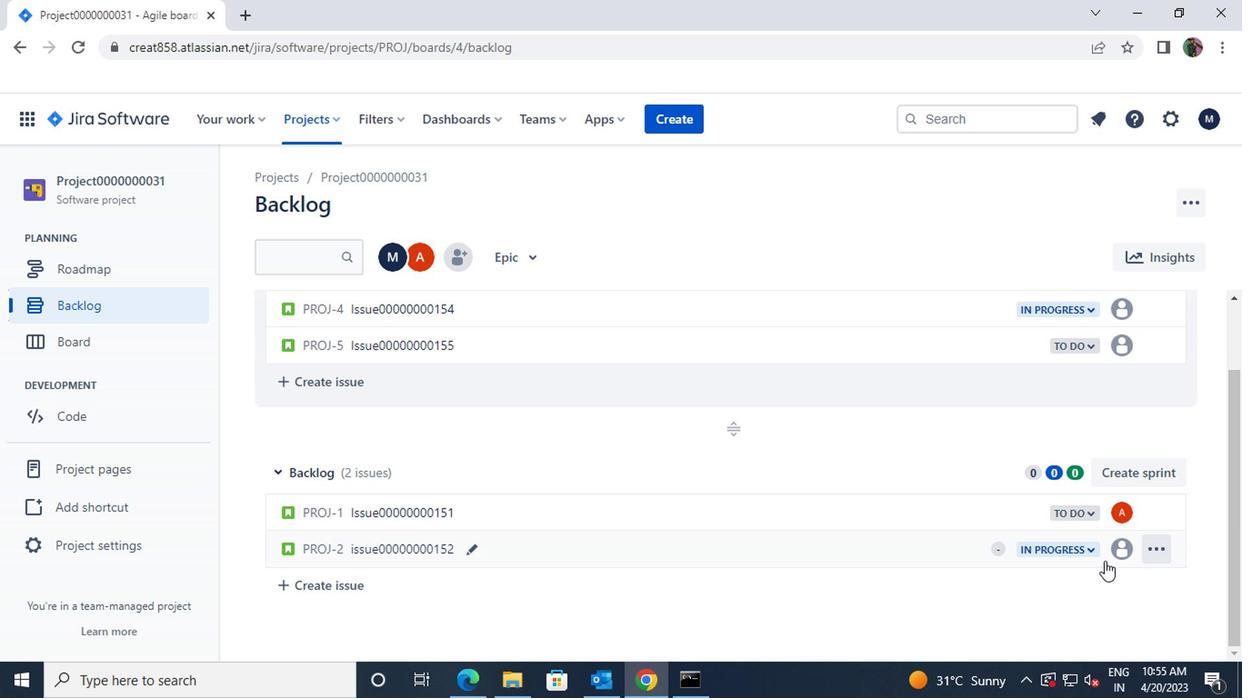 
Action: Mouse pressed left at (928, 523)
Screenshot: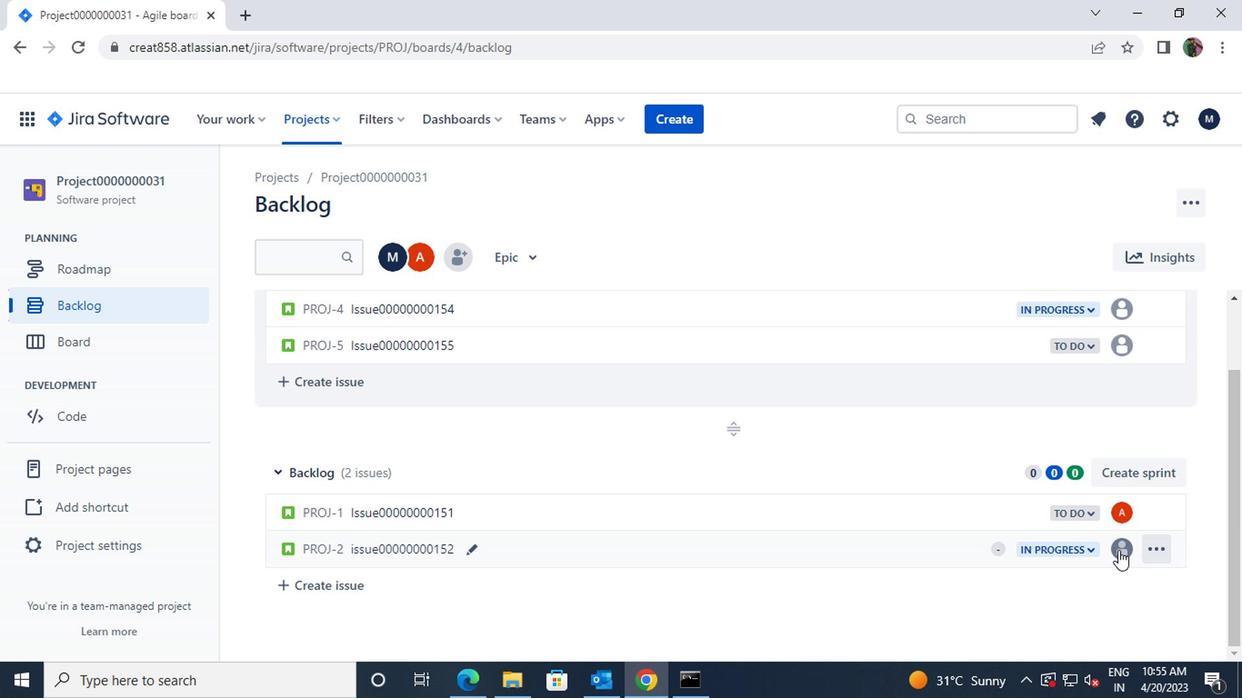 
Action: Mouse moved to (917, 540)
Screenshot: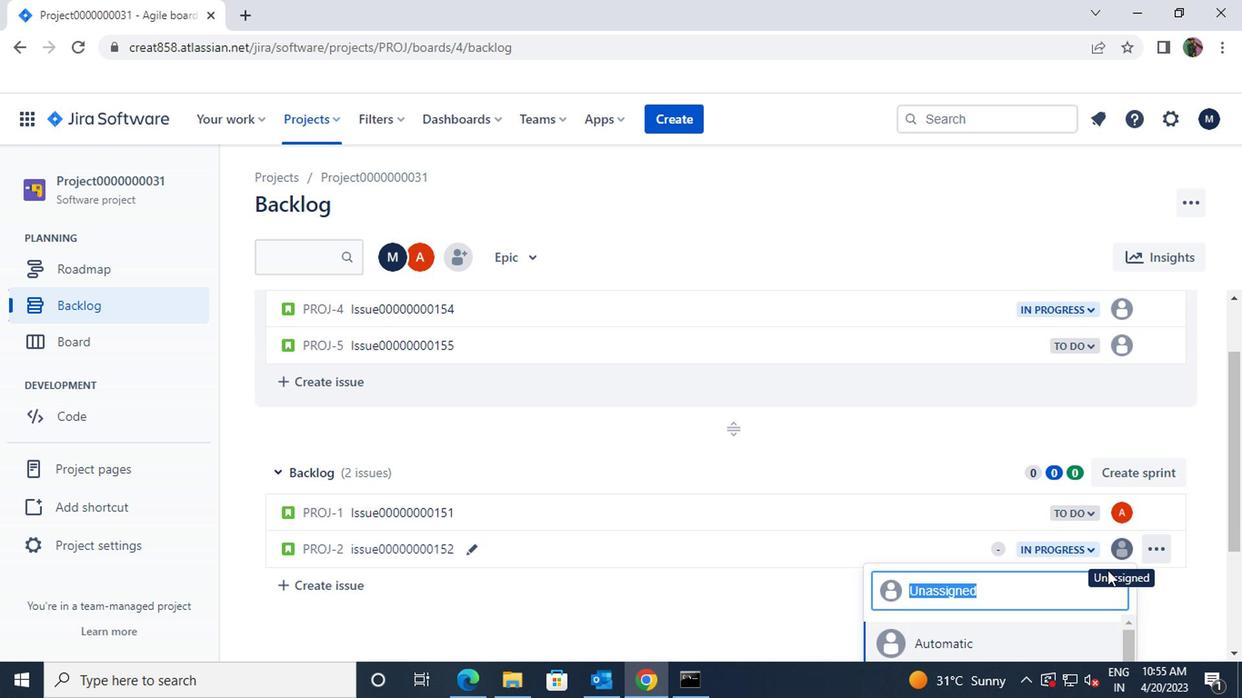 
Action: Mouse scrolled (917, 539) with delta (0, 0)
Screenshot: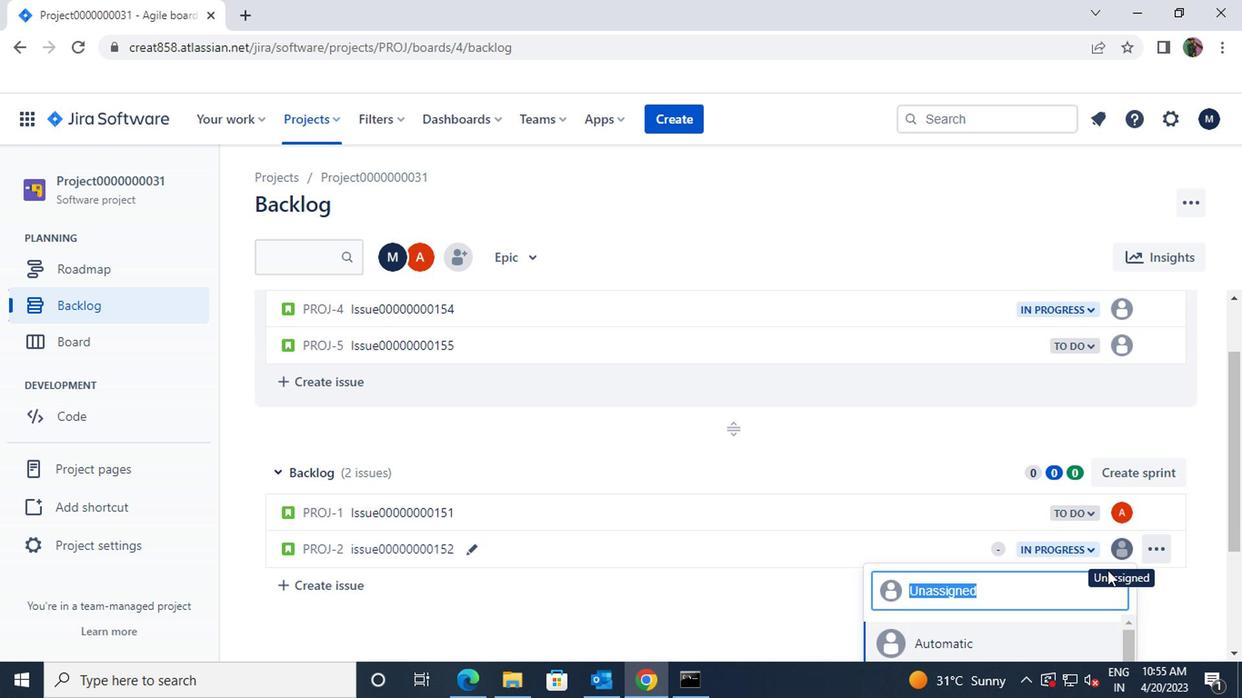 
Action: Mouse moved to (887, 568)
Screenshot: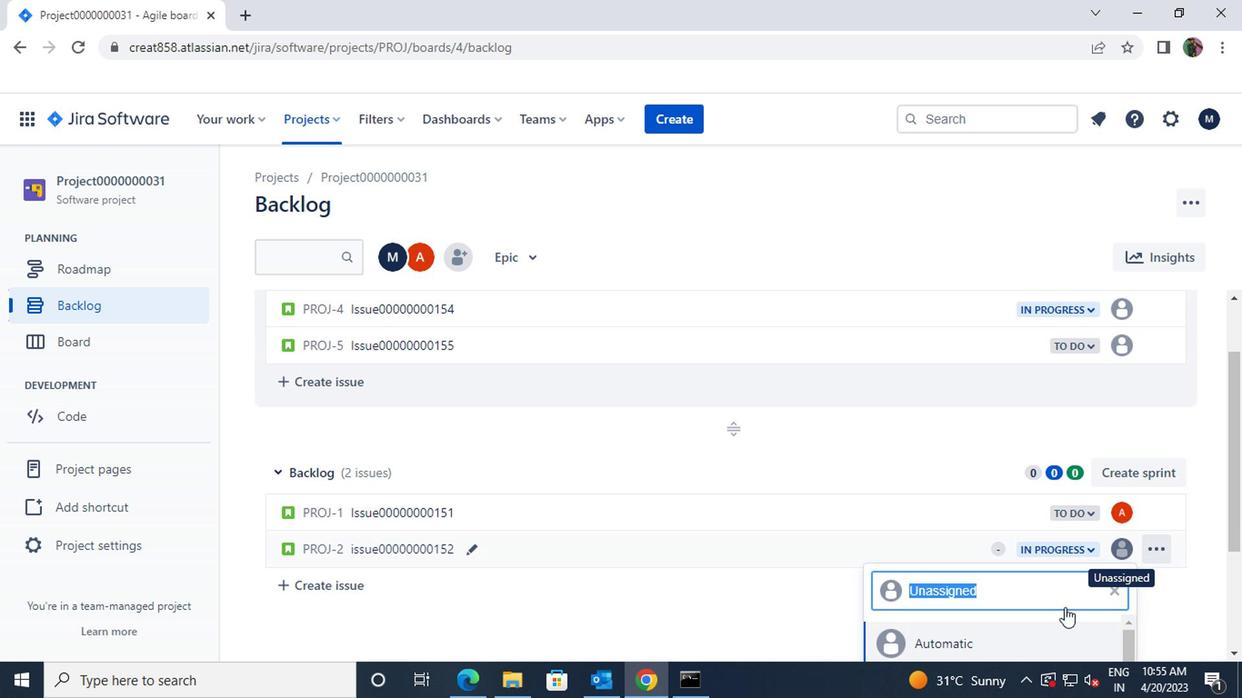 
Action: Mouse scrolled (887, 567) with delta (0, 0)
Screenshot: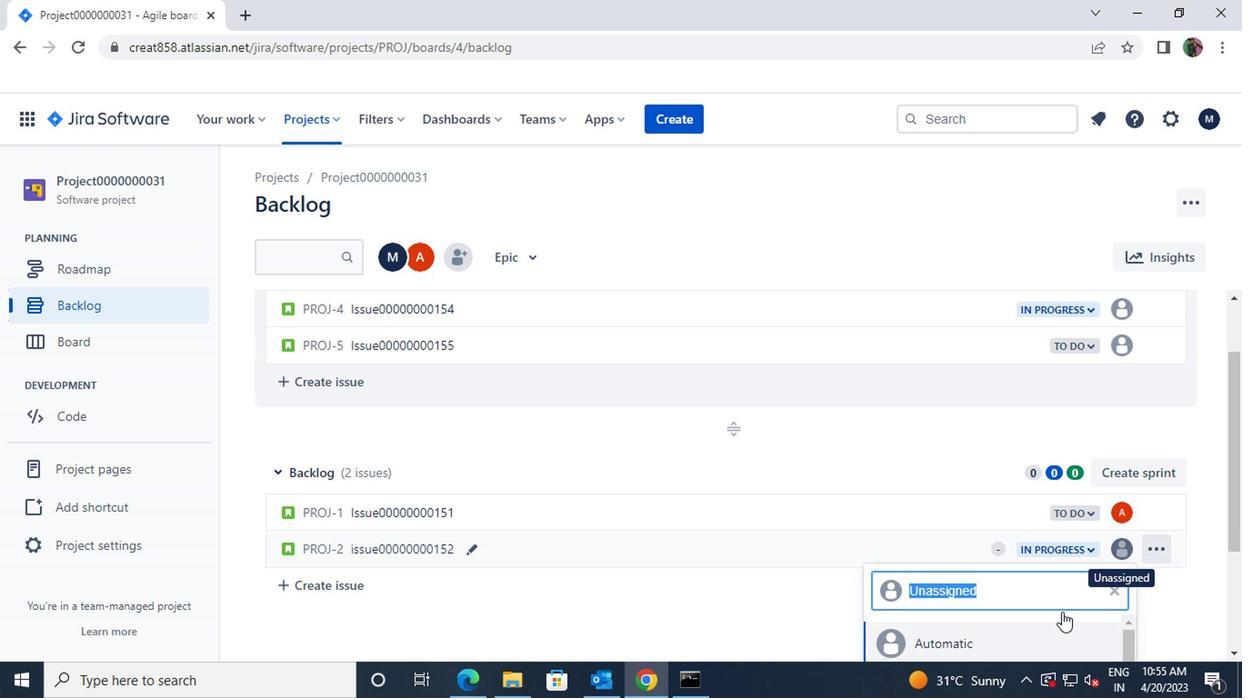 
Action: Mouse scrolled (887, 567) with delta (0, 0)
Screenshot: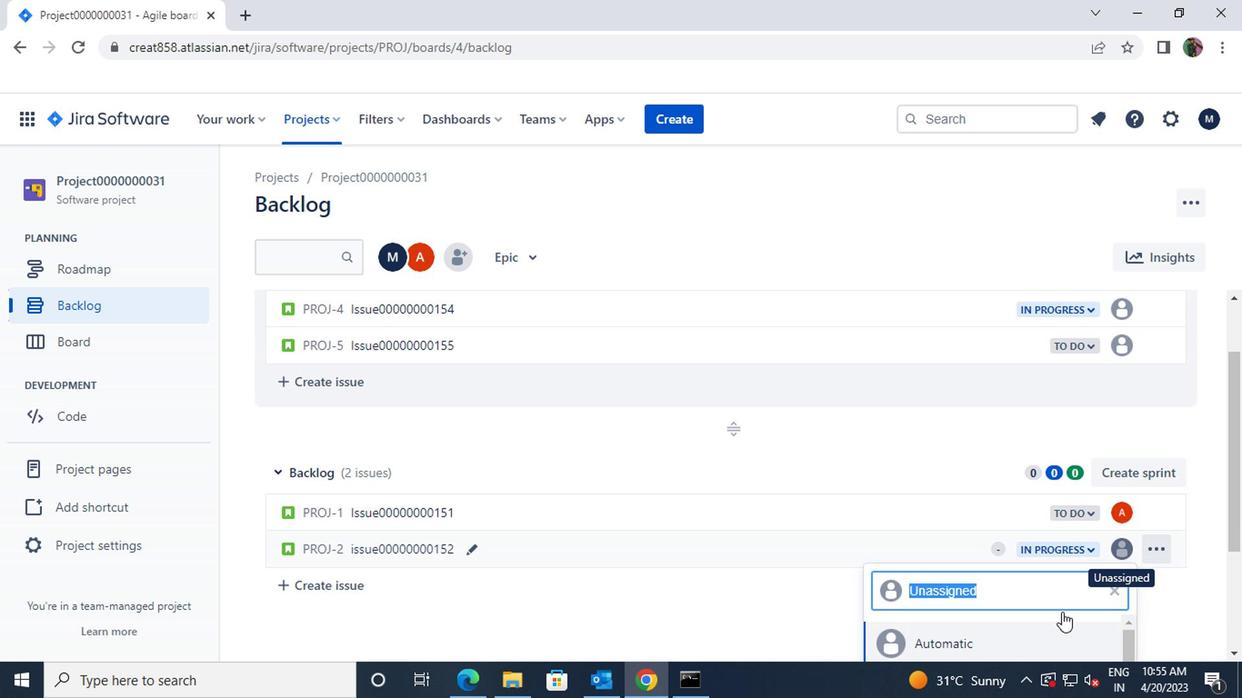 
Action: Mouse moved to (822, 524)
Screenshot: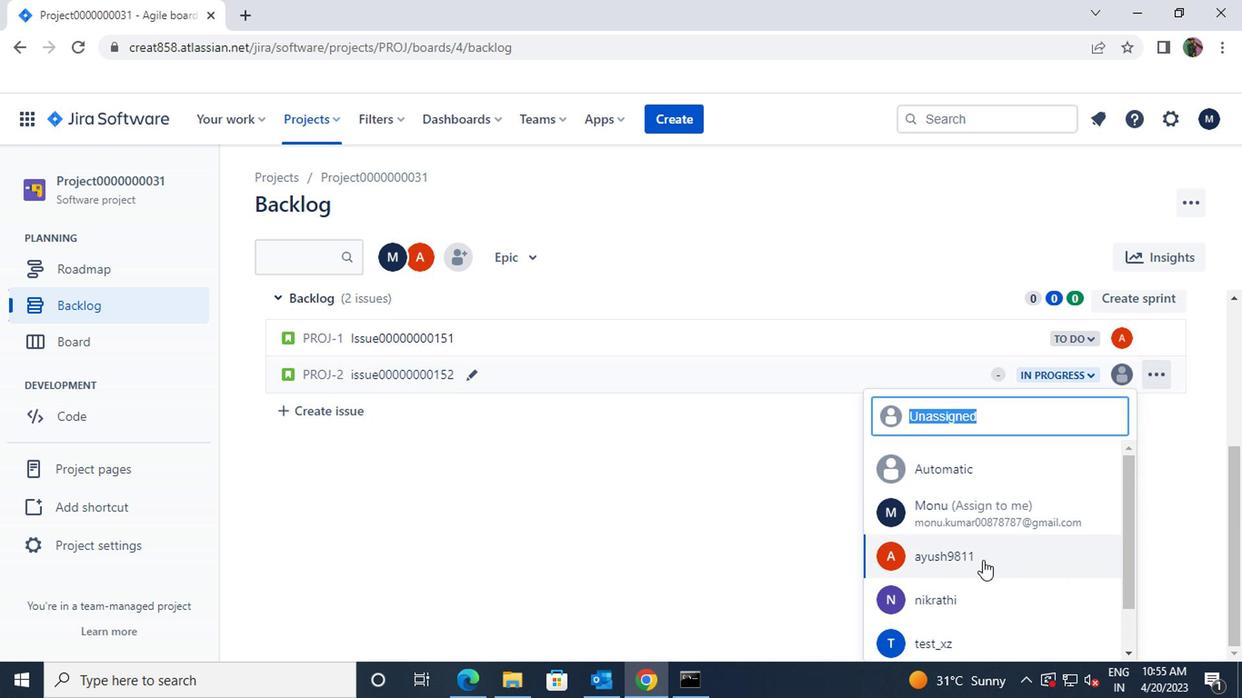
Action: Mouse pressed left at (822, 524)
Screenshot: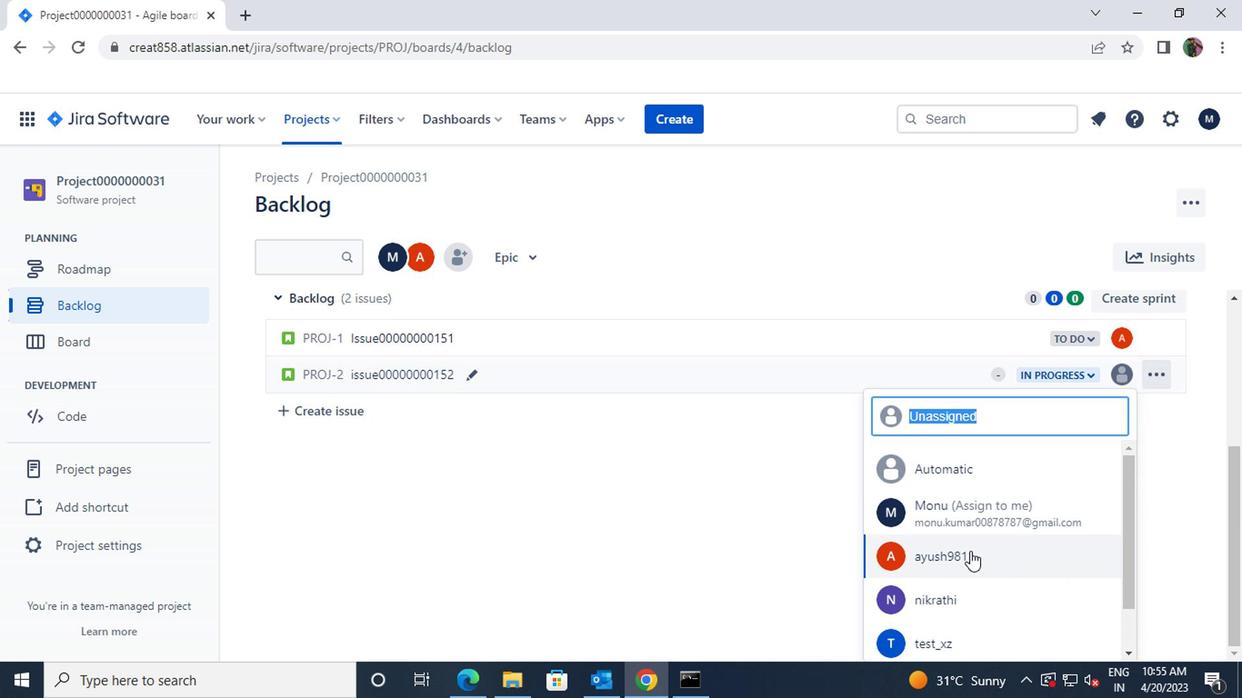 
